 Task: Check current mortgage rates for homes with 10-Year ARM loan payments.
Action: Mouse moved to (1053, 197)
Screenshot: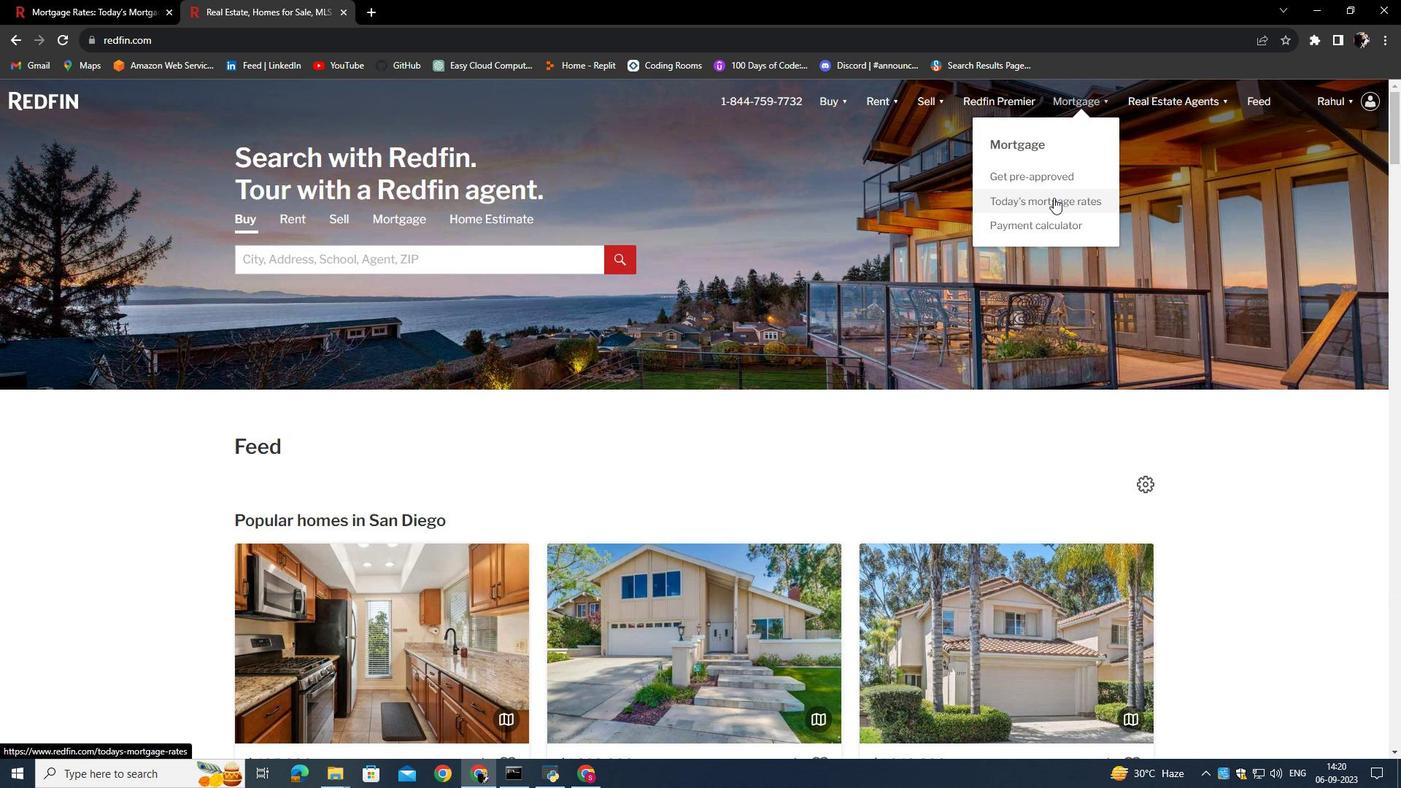 
Action: Mouse pressed left at (1053, 197)
Screenshot: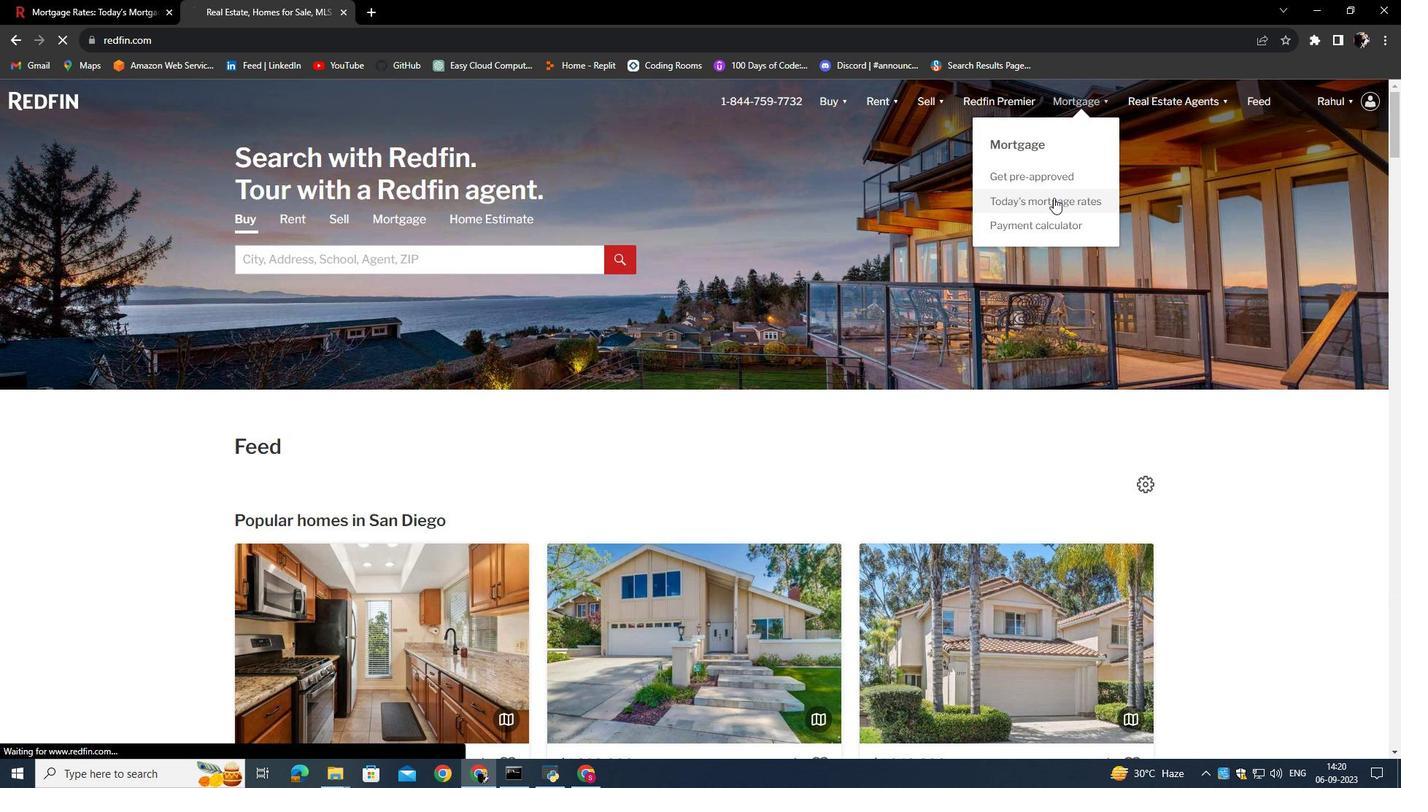 
Action: Mouse moved to (540, 399)
Screenshot: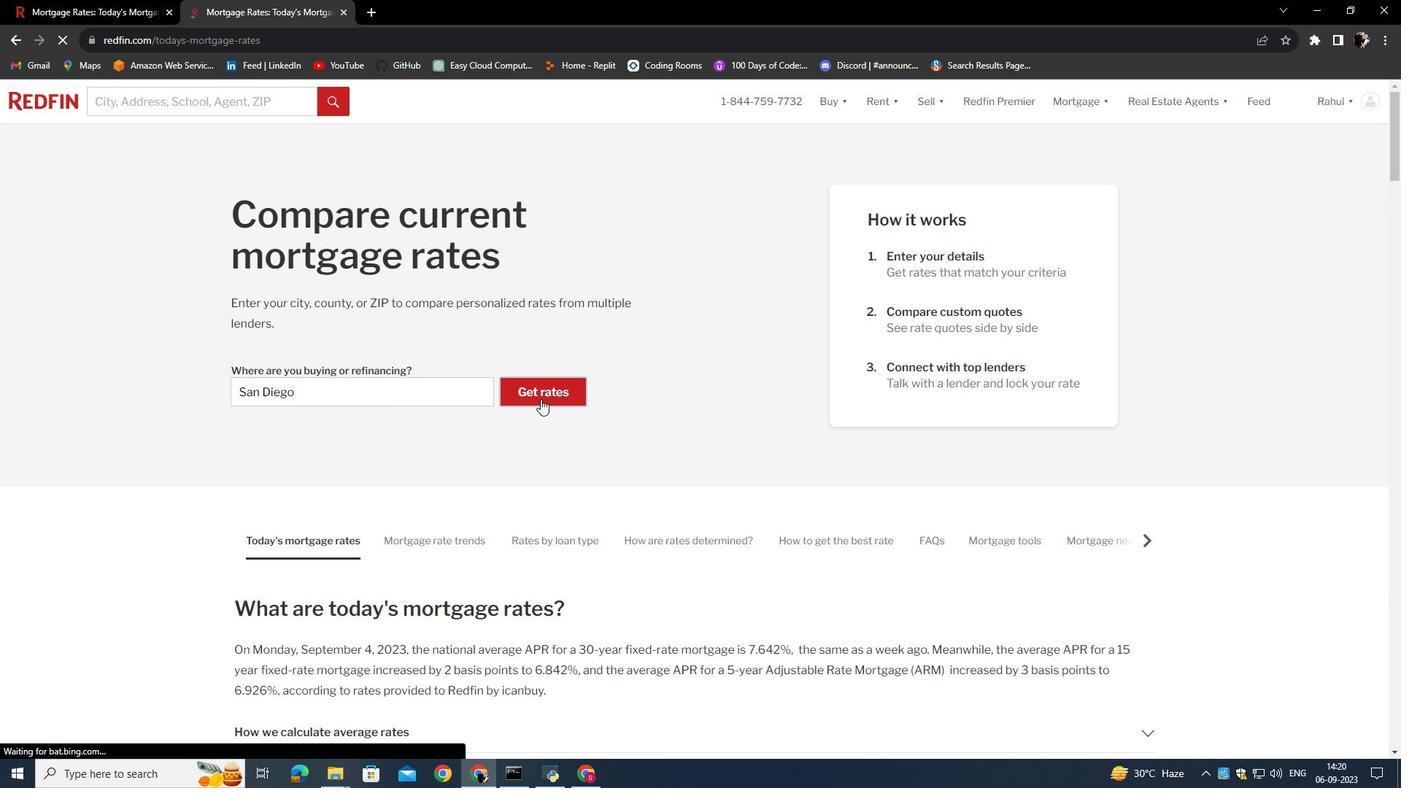 
Action: Mouse pressed left at (540, 399)
Screenshot: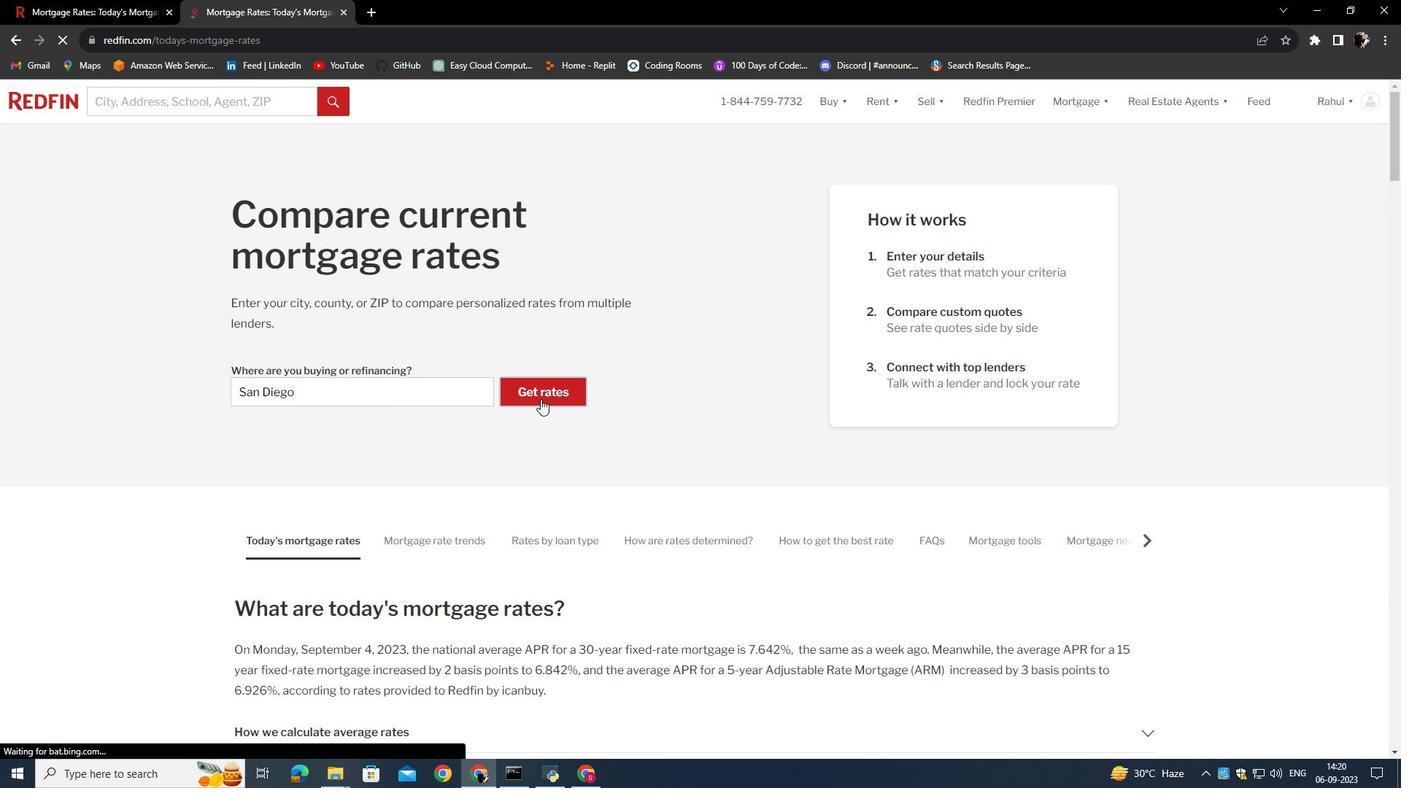 
Action: Mouse moved to (359, 503)
Screenshot: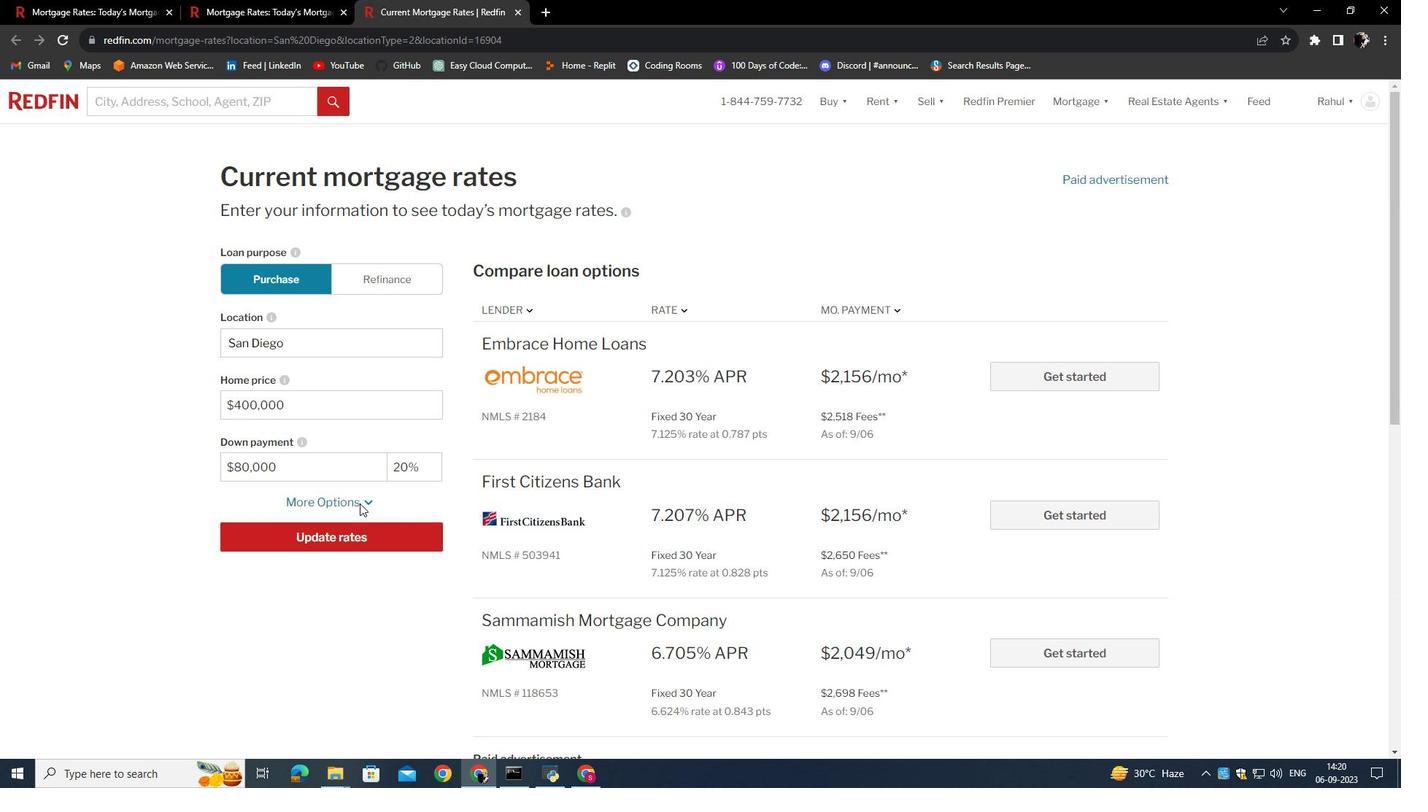
Action: Mouse pressed left at (359, 503)
Screenshot: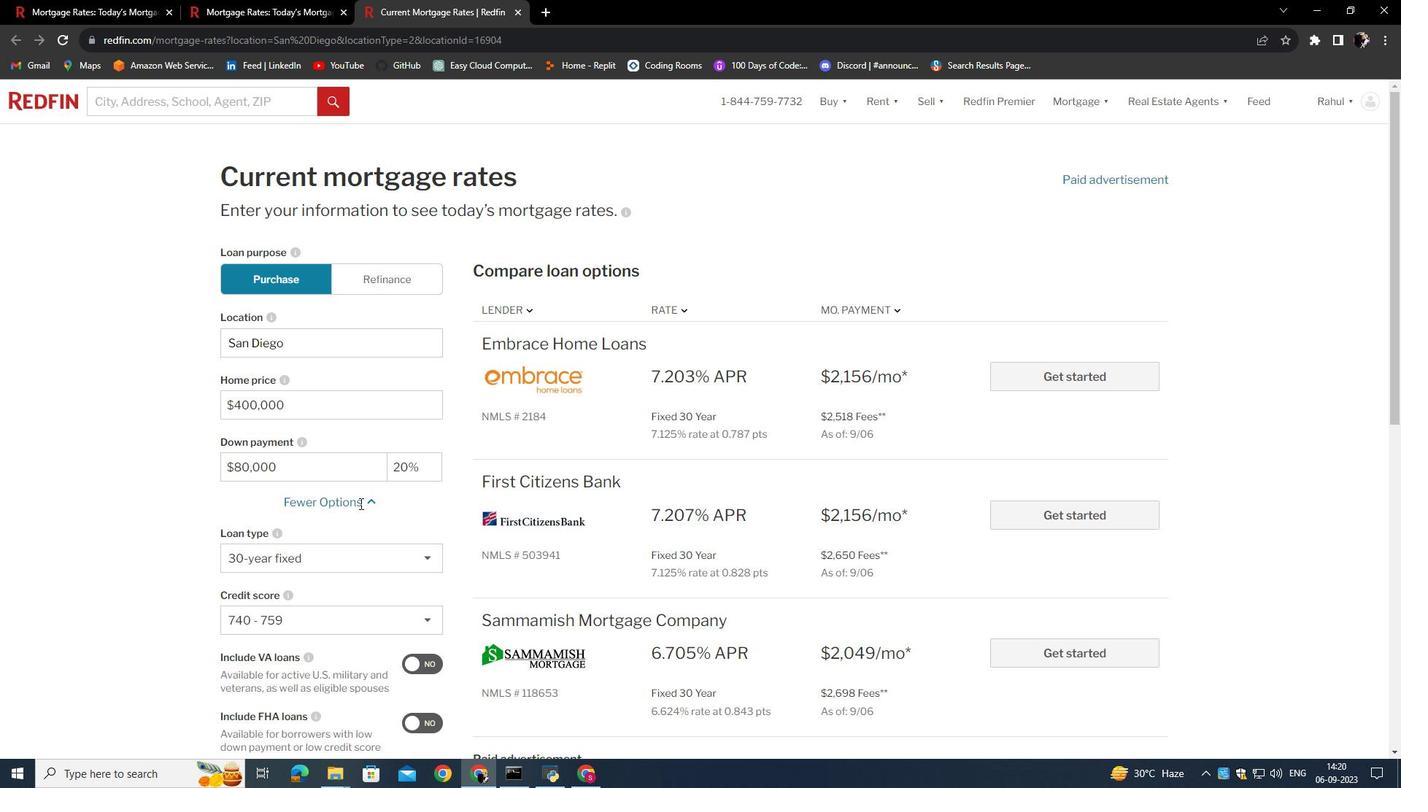 
Action: Mouse moved to (359, 533)
Screenshot: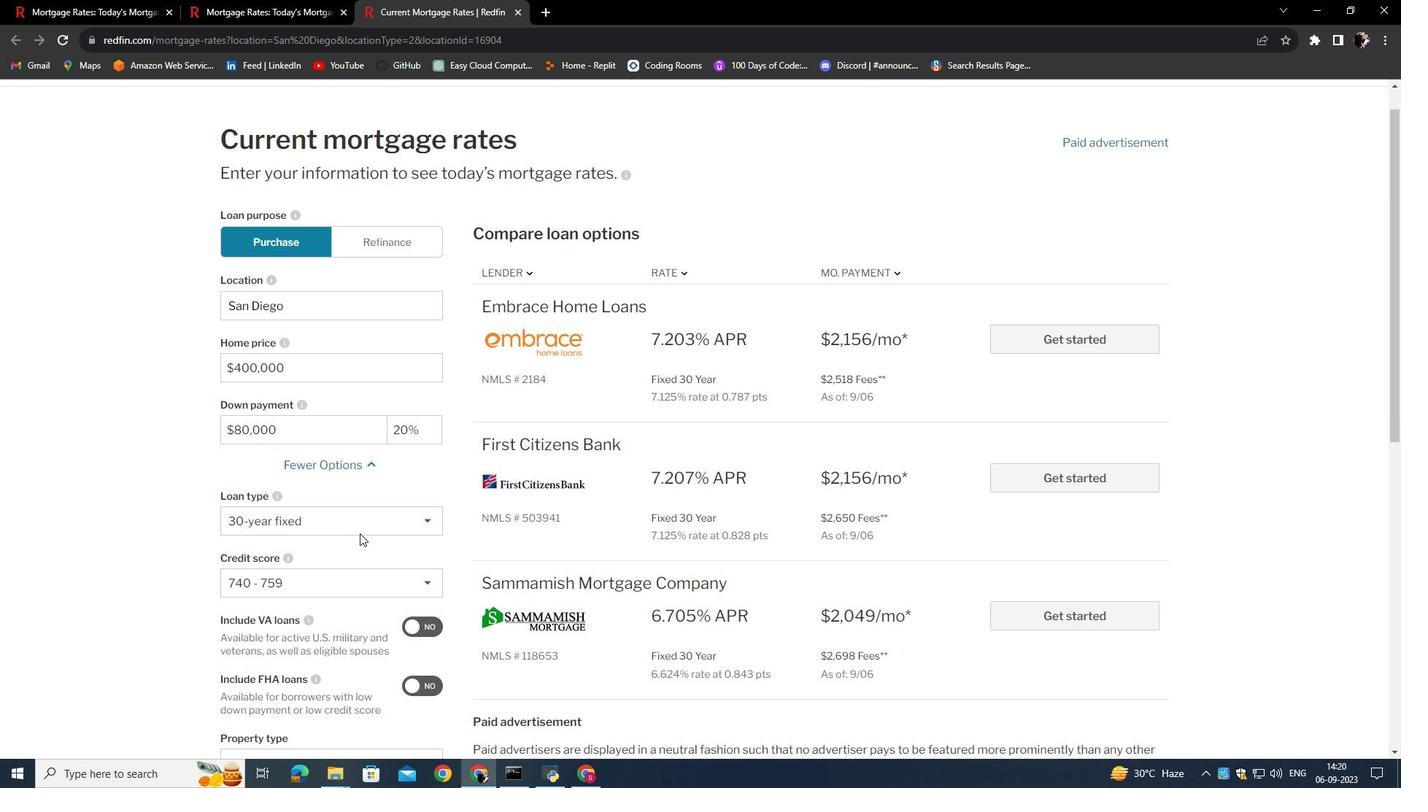 
Action: Mouse scrolled (359, 532) with delta (0, 0)
Screenshot: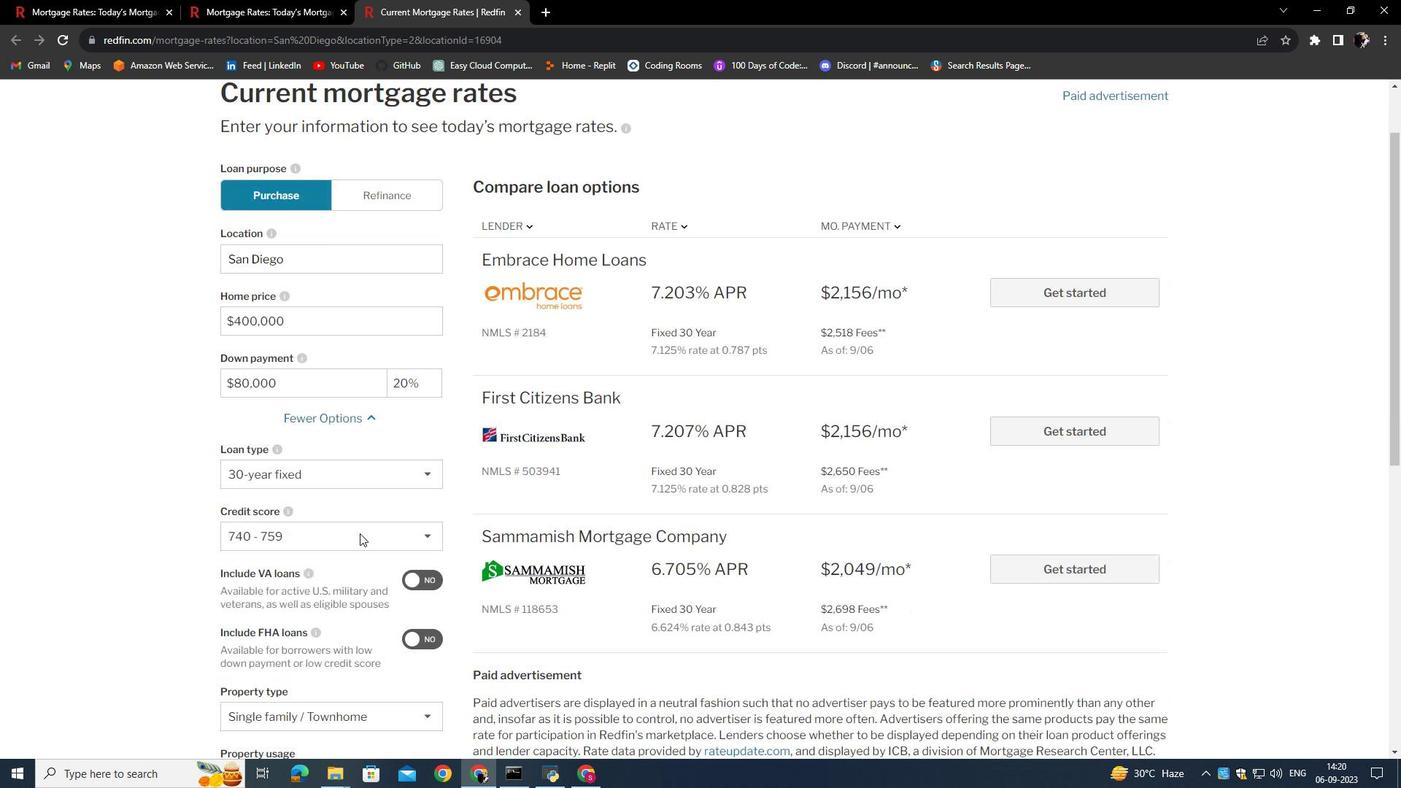 
Action: Mouse scrolled (359, 532) with delta (0, 0)
Screenshot: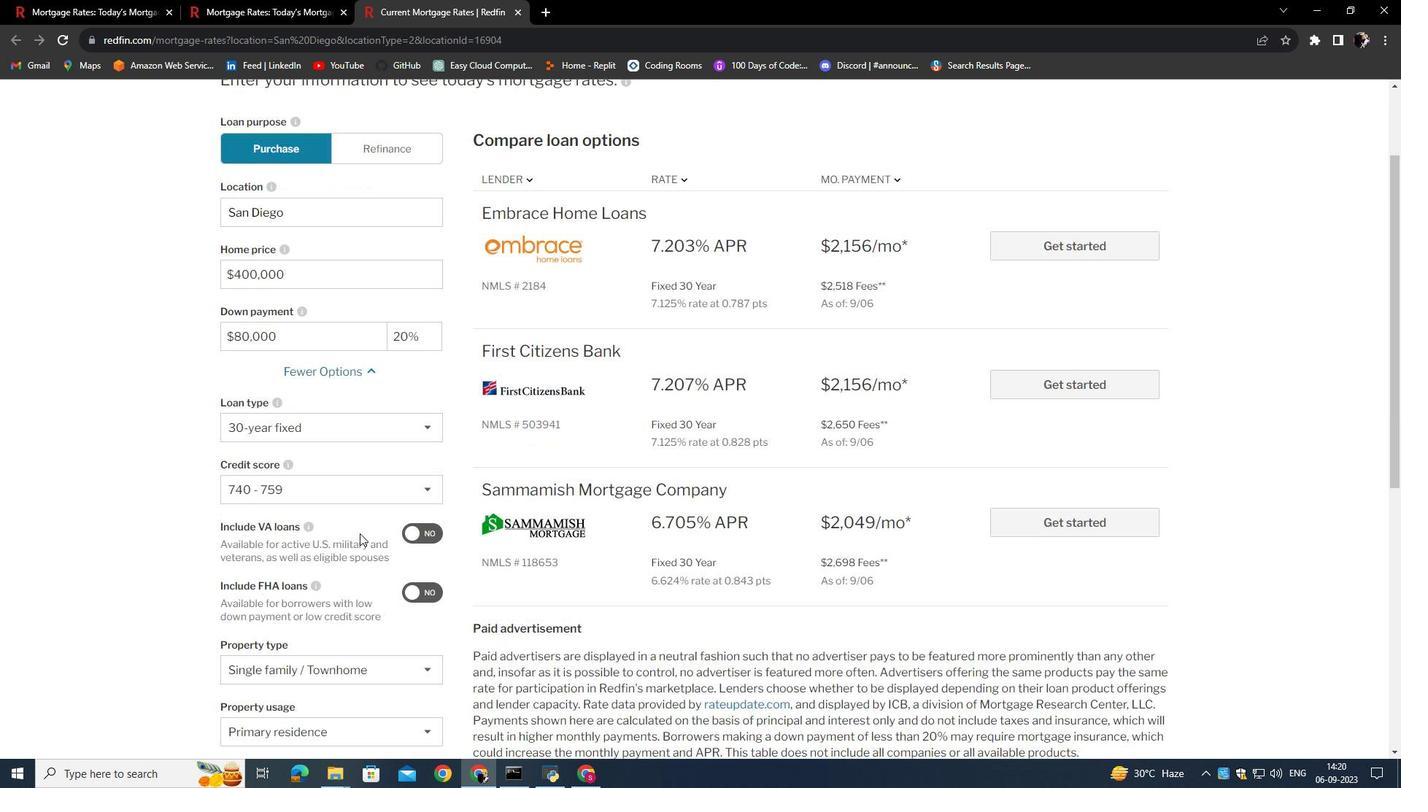 
Action: Mouse moved to (318, 413)
Screenshot: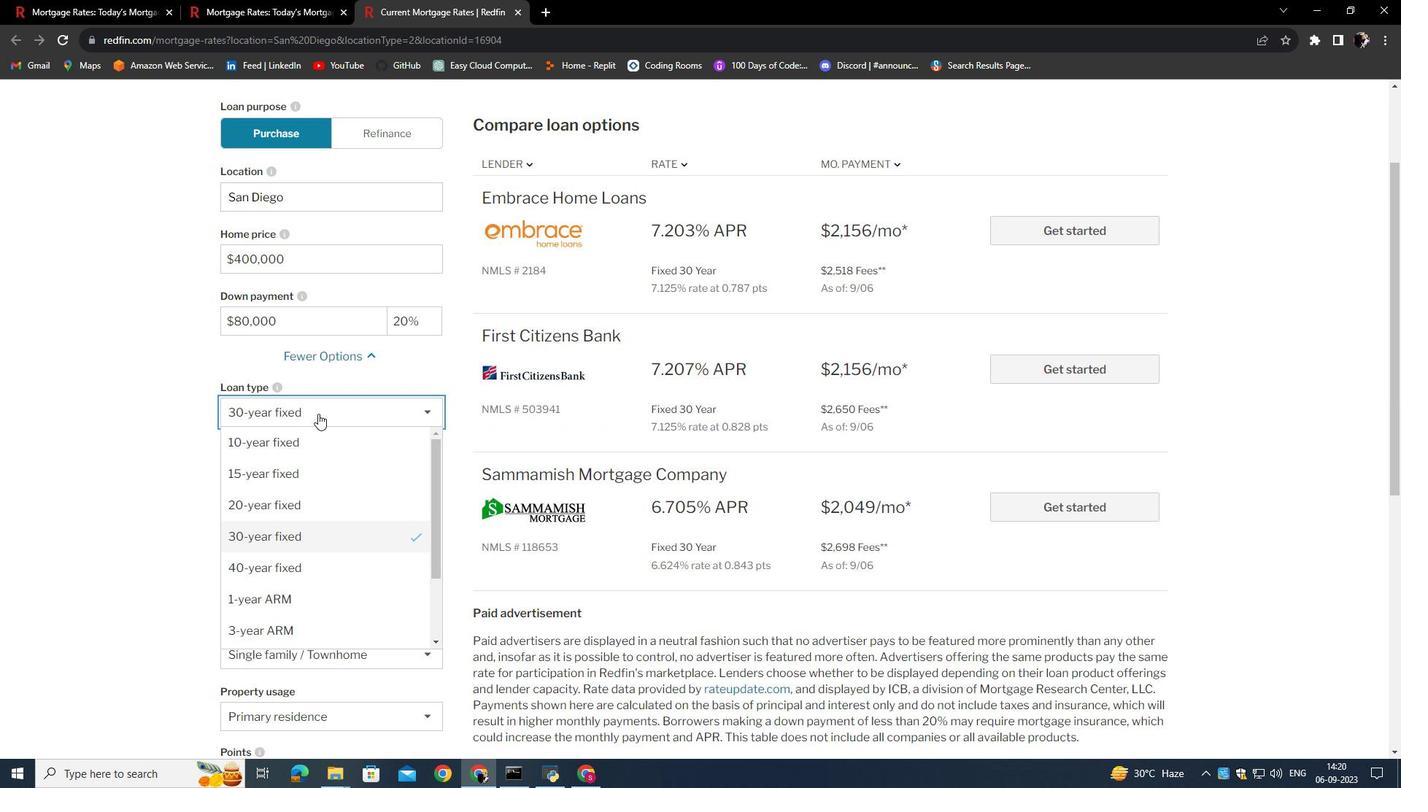 
Action: Mouse pressed left at (318, 413)
Screenshot: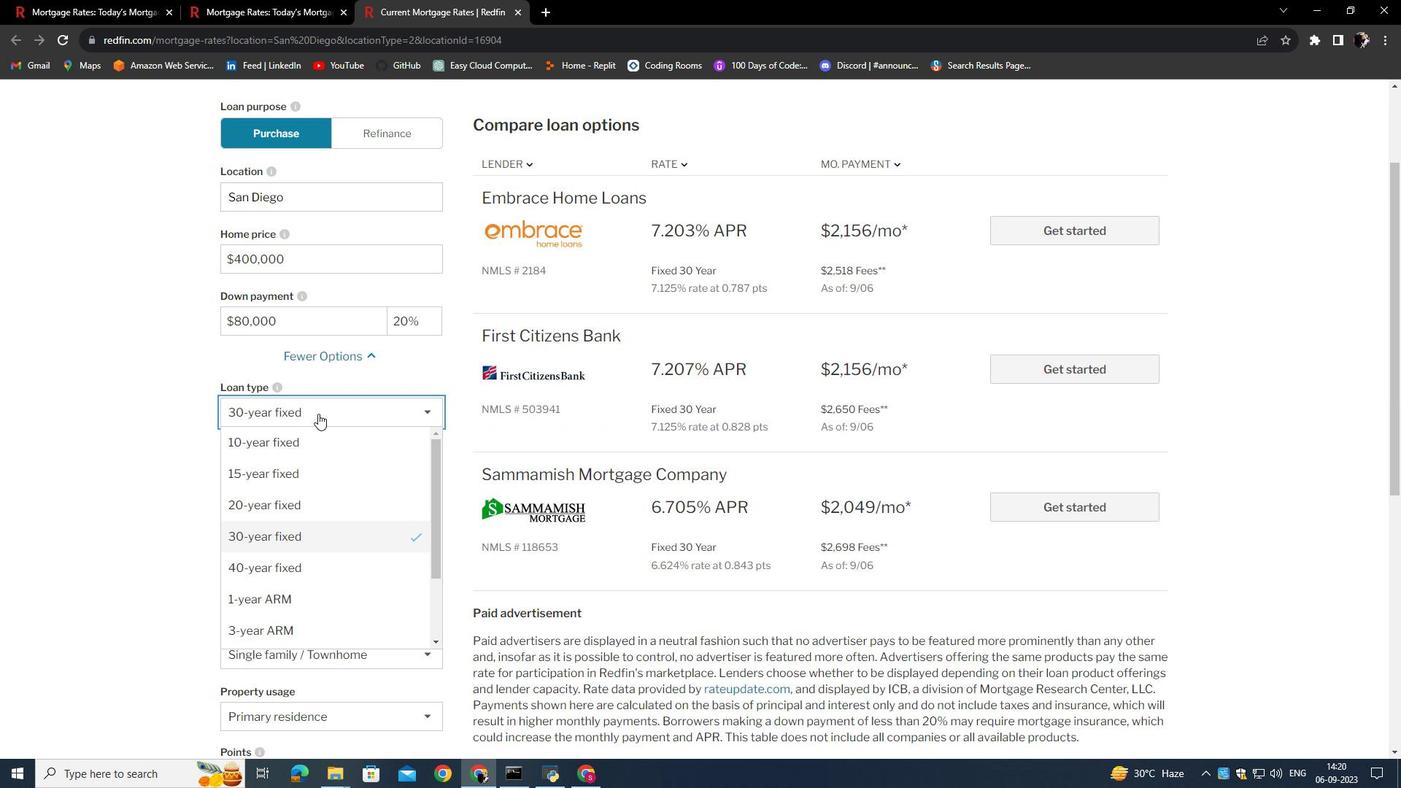 
Action: Mouse moved to (281, 594)
Screenshot: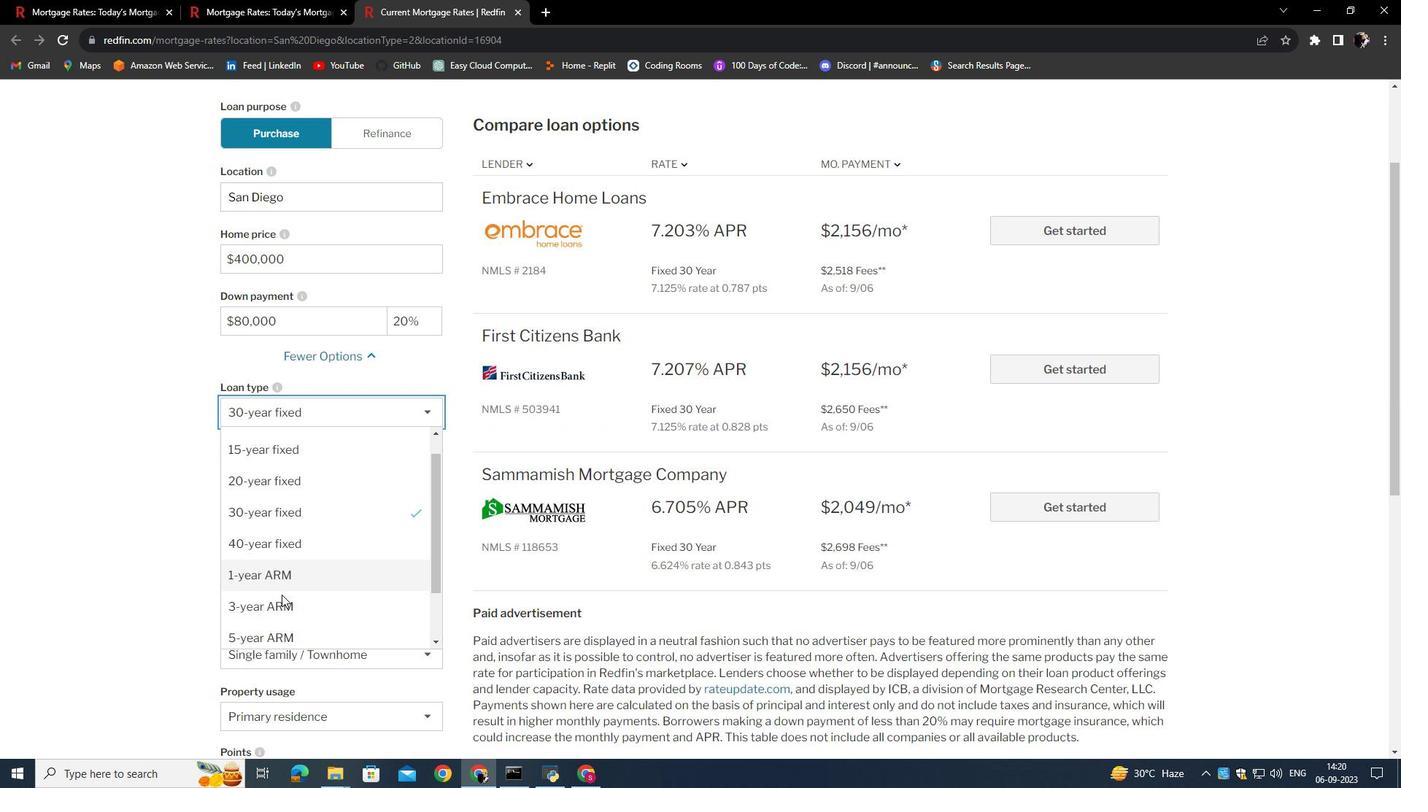 
Action: Mouse scrolled (281, 594) with delta (0, 0)
Screenshot: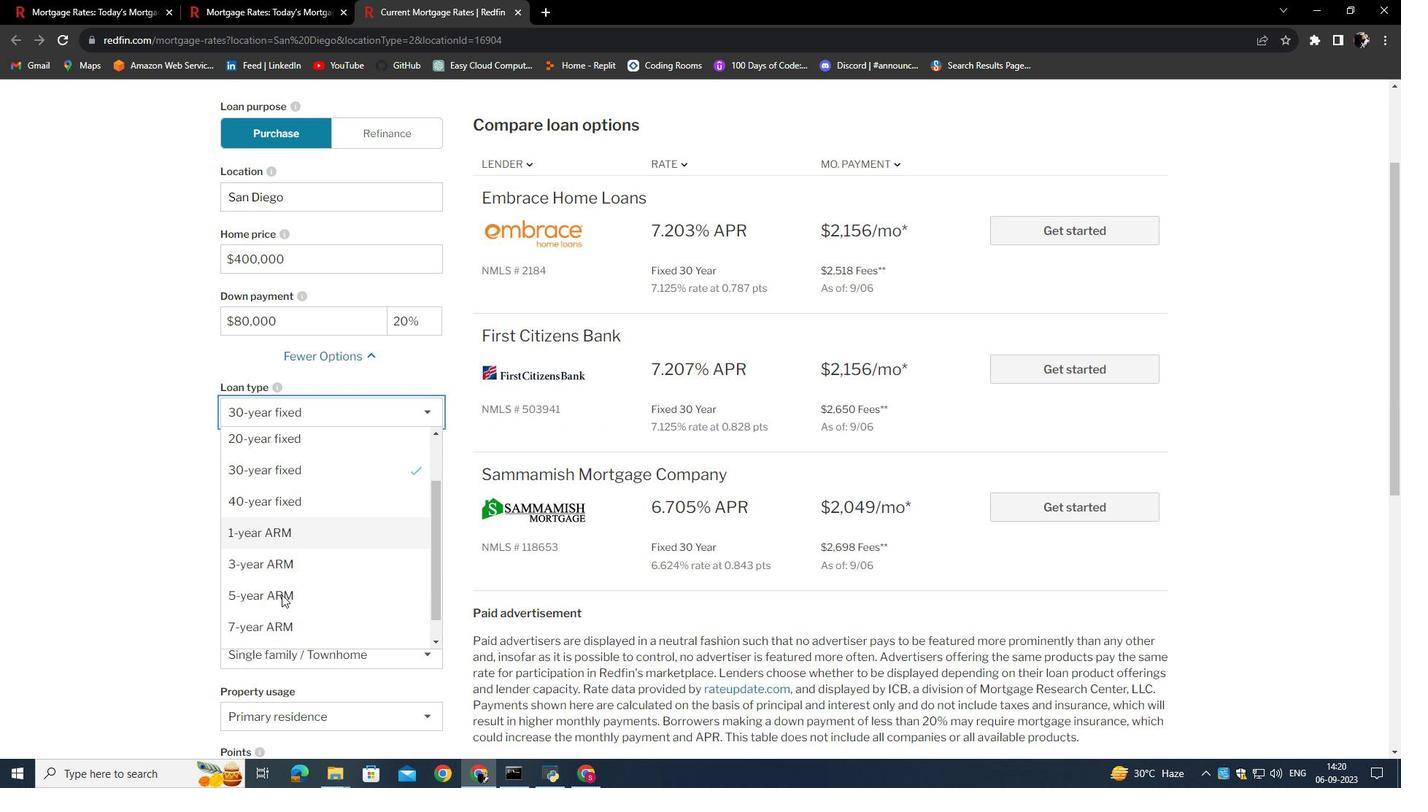 
Action: Mouse scrolled (281, 594) with delta (0, 0)
Screenshot: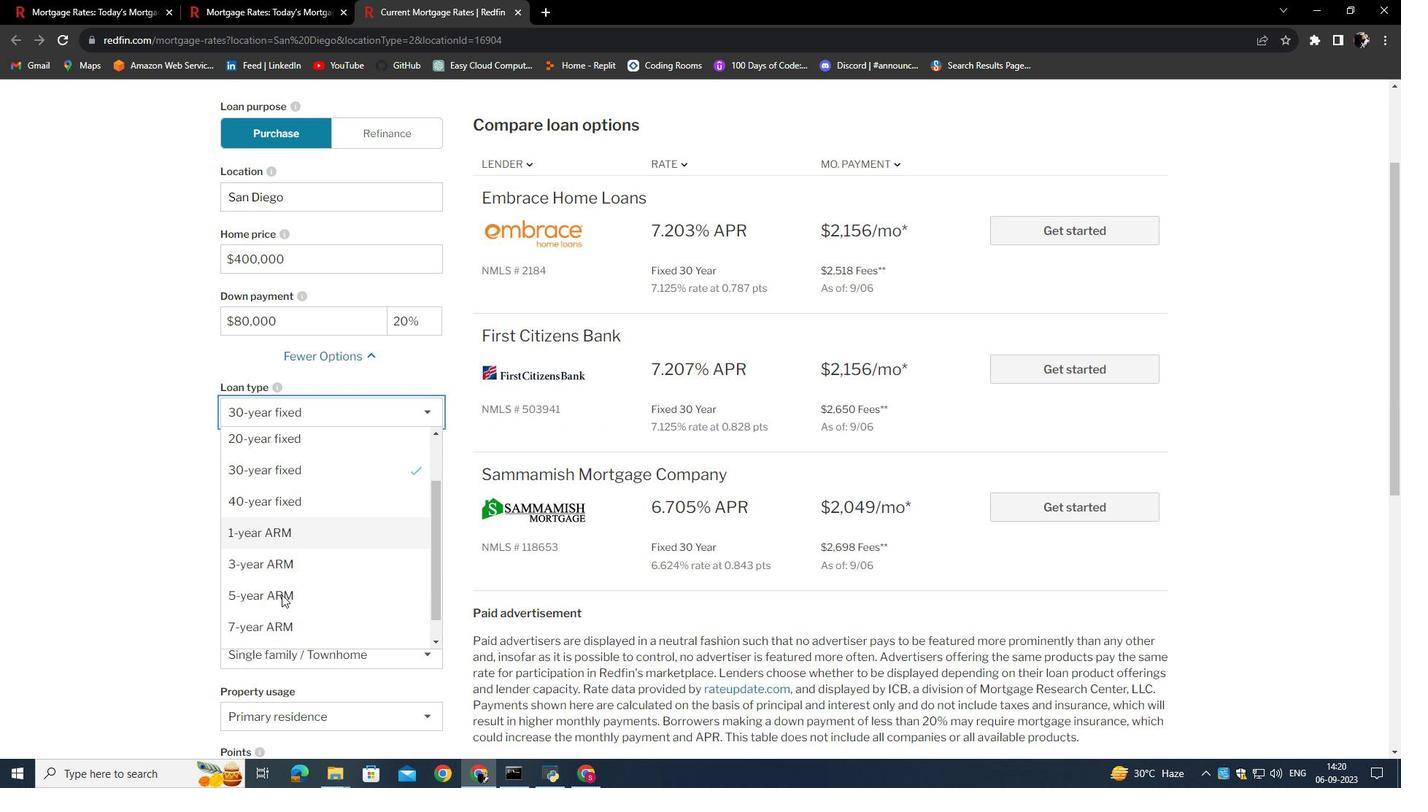 
Action: Mouse scrolled (281, 594) with delta (0, 0)
Screenshot: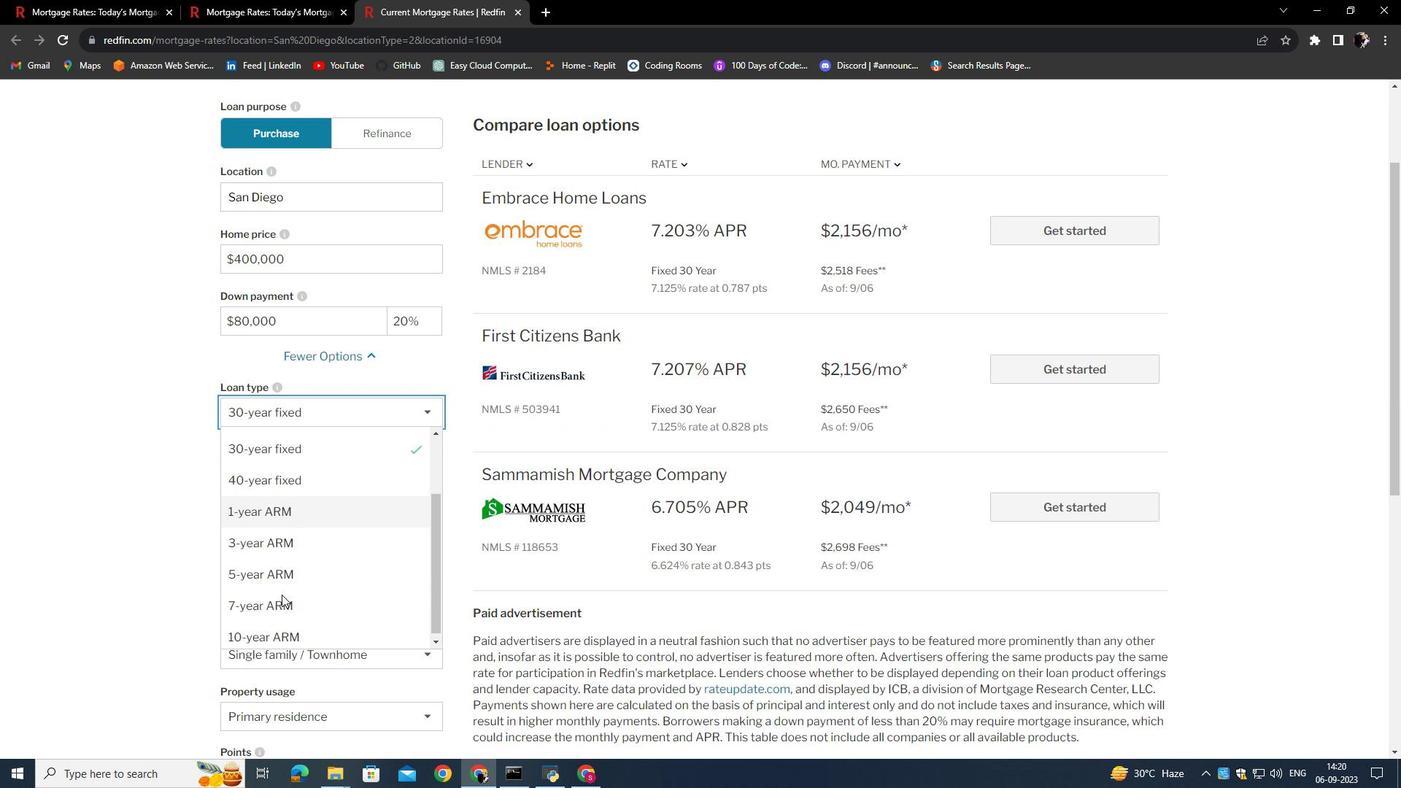 
Action: Mouse scrolled (281, 594) with delta (0, 0)
Screenshot: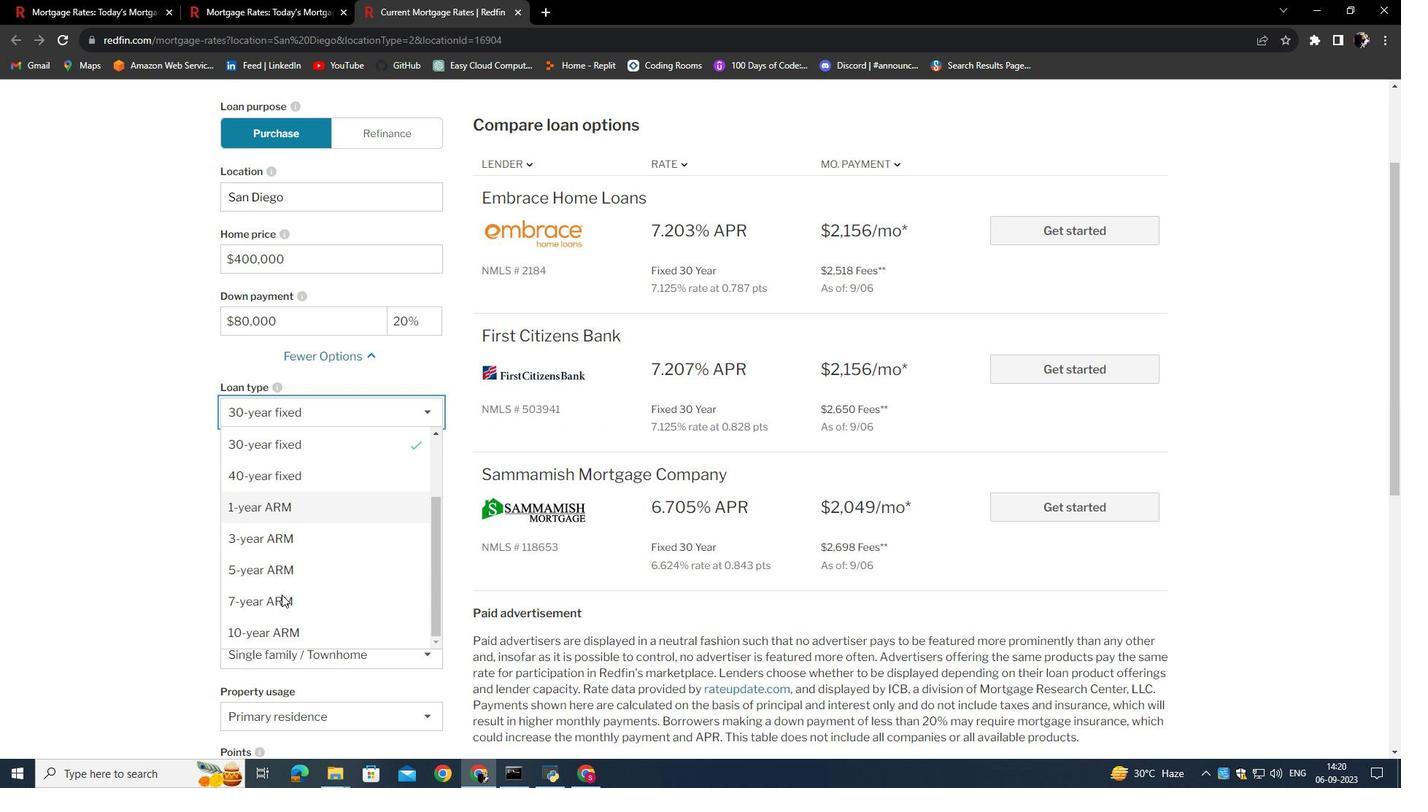 
Action: Mouse scrolled (281, 594) with delta (0, 0)
Screenshot: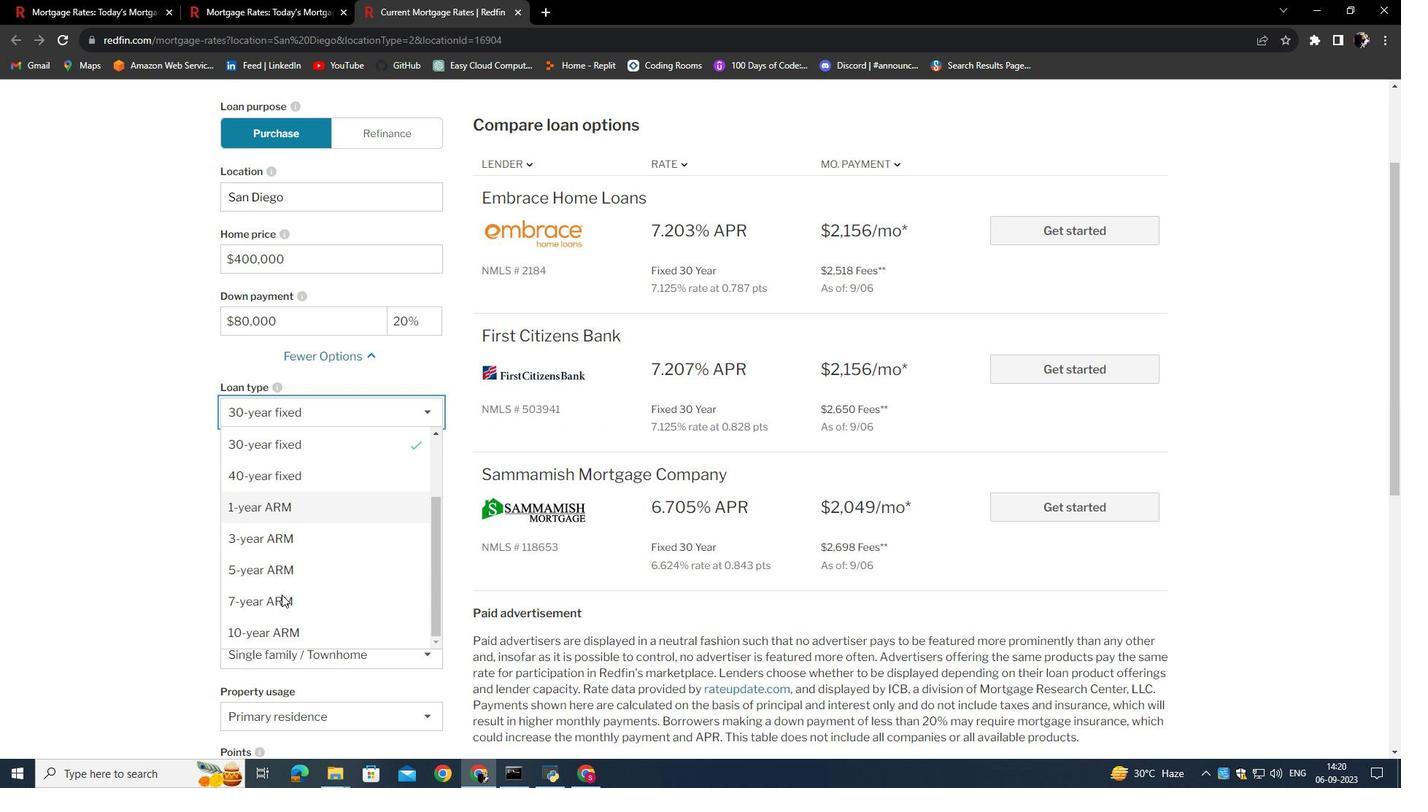 
Action: Mouse moved to (272, 628)
Screenshot: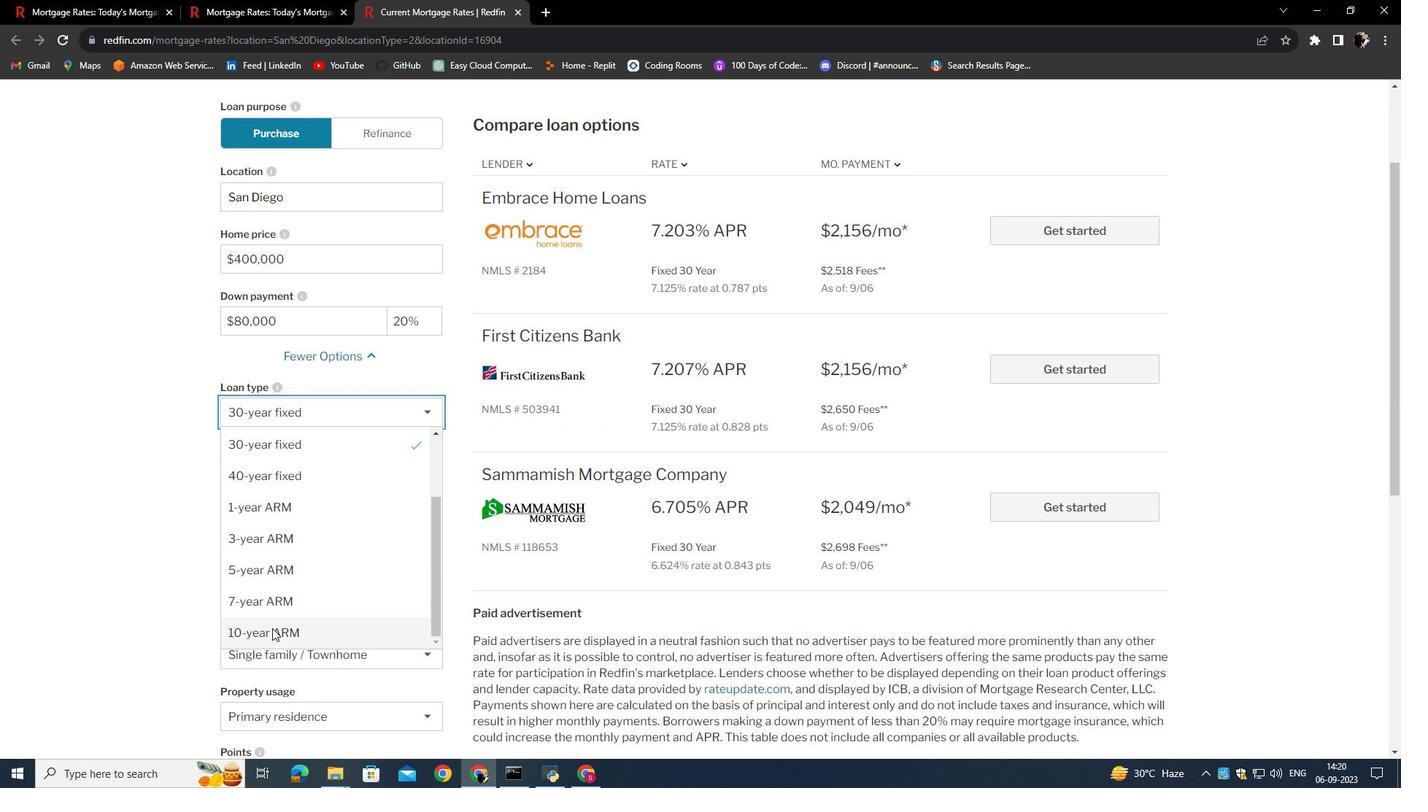 
Action: Mouse pressed left at (272, 628)
Screenshot: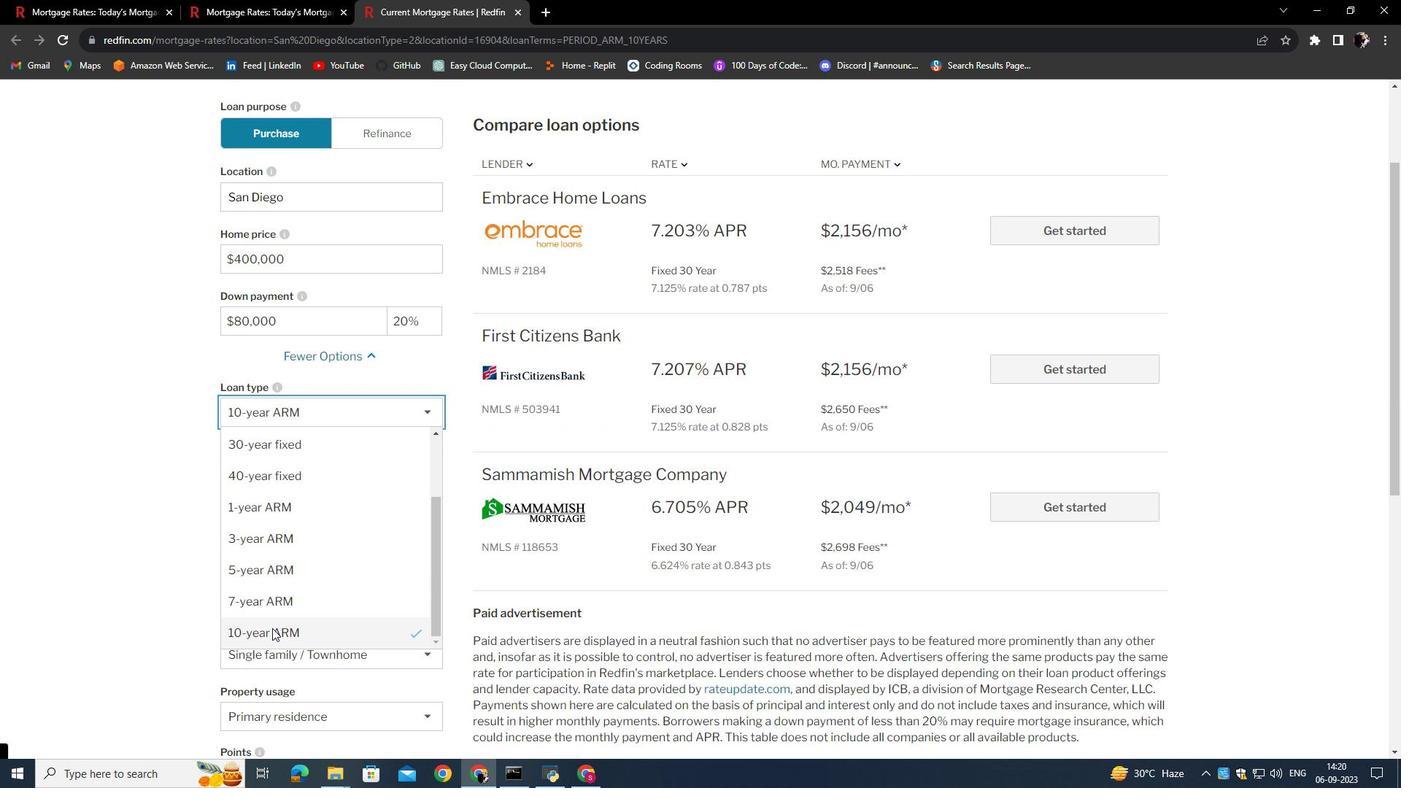 
Action: Mouse moved to (323, 561)
Screenshot: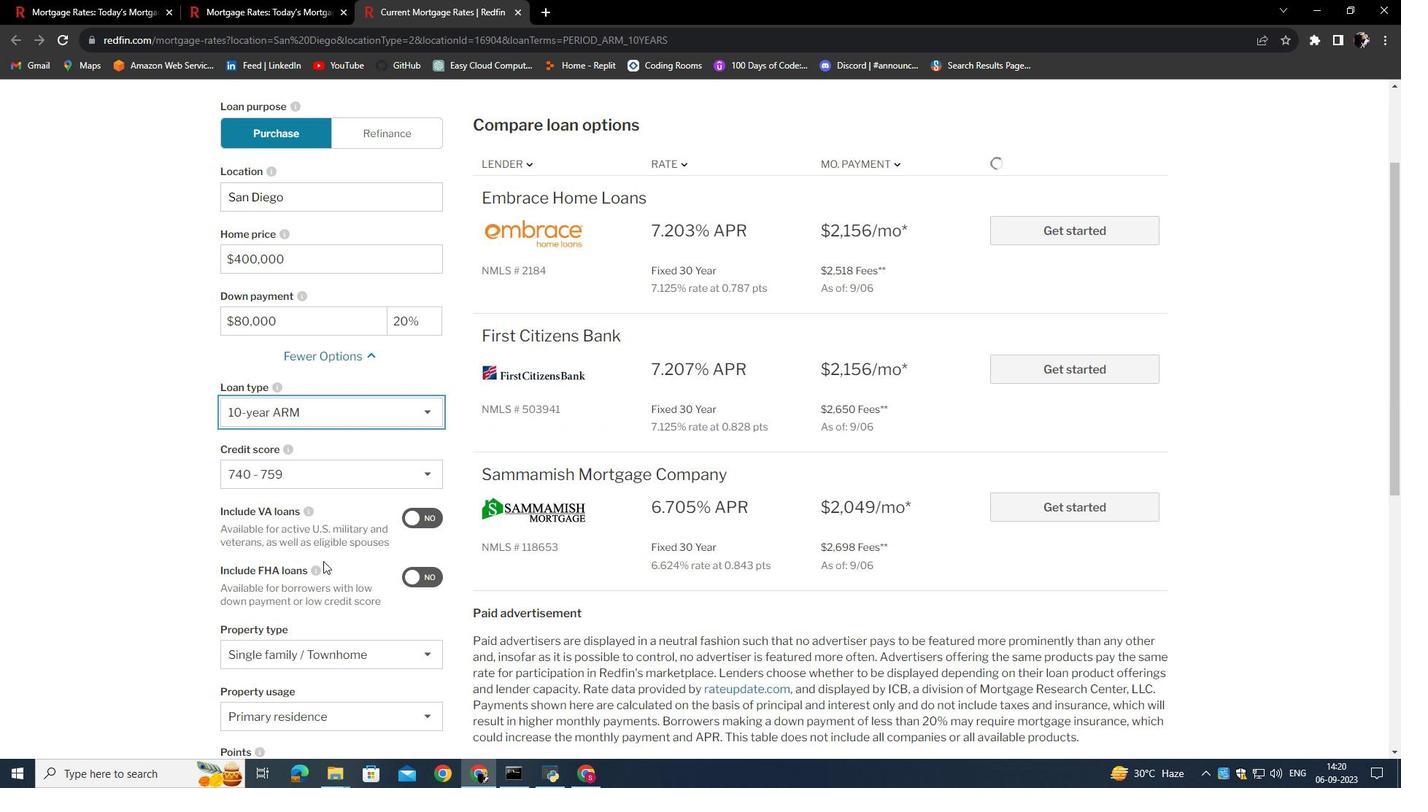 
Action: Mouse scrolled (323, 560) with delta (0, 0)
Screenshot: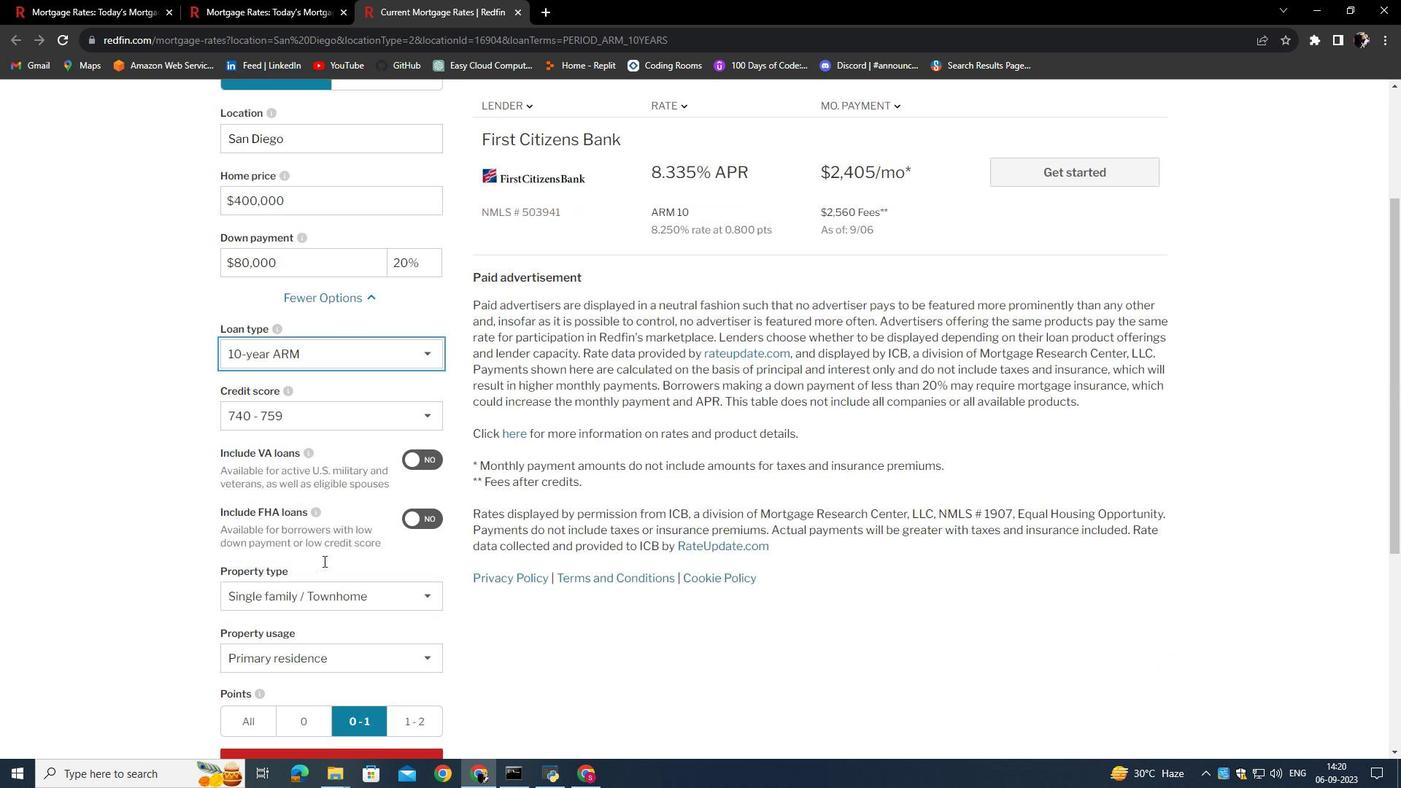
Action: Mouse scrolled (323, 560) with delta (0, 0)
Screenshot: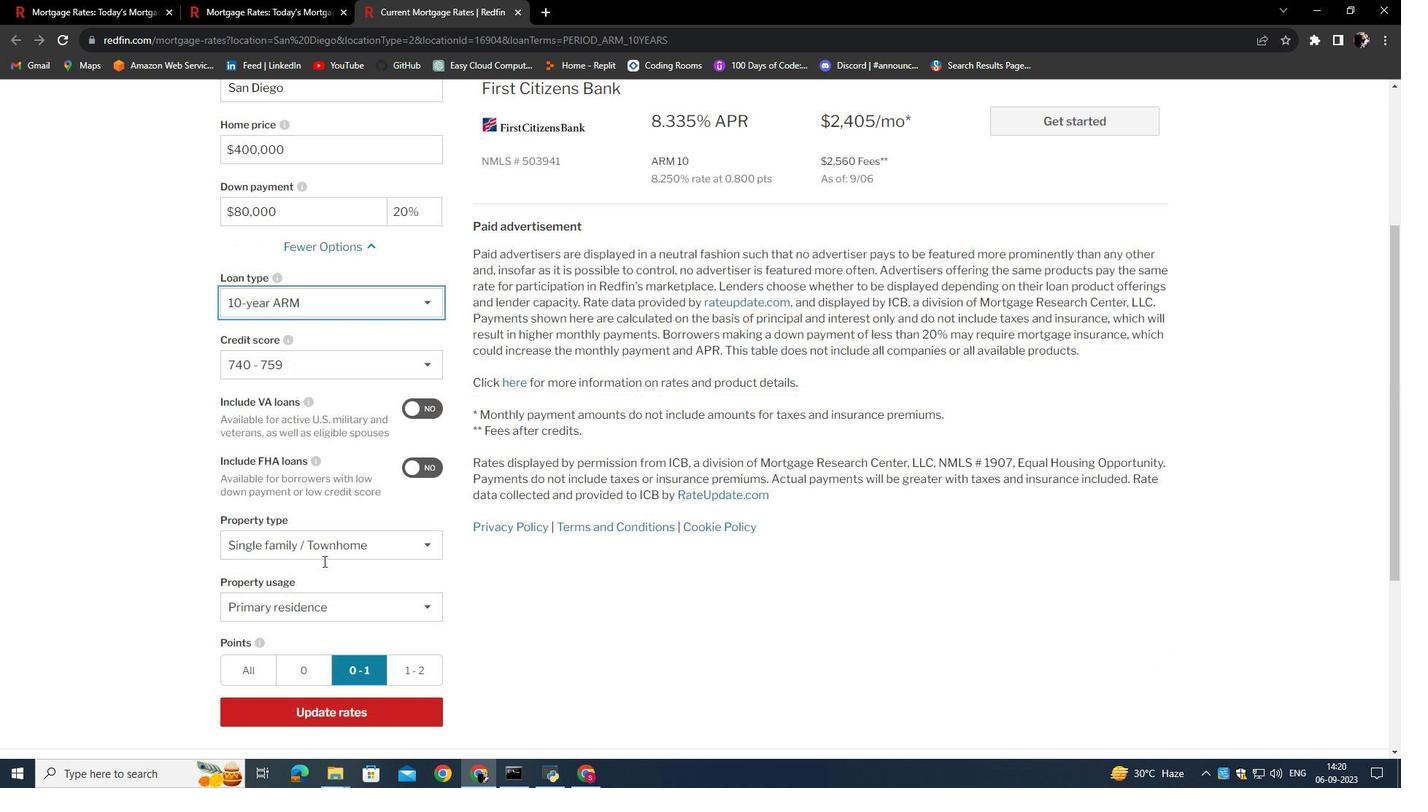 
Action: Mouse scrolled (323, 560) with delta (0, 0)
Screenshot: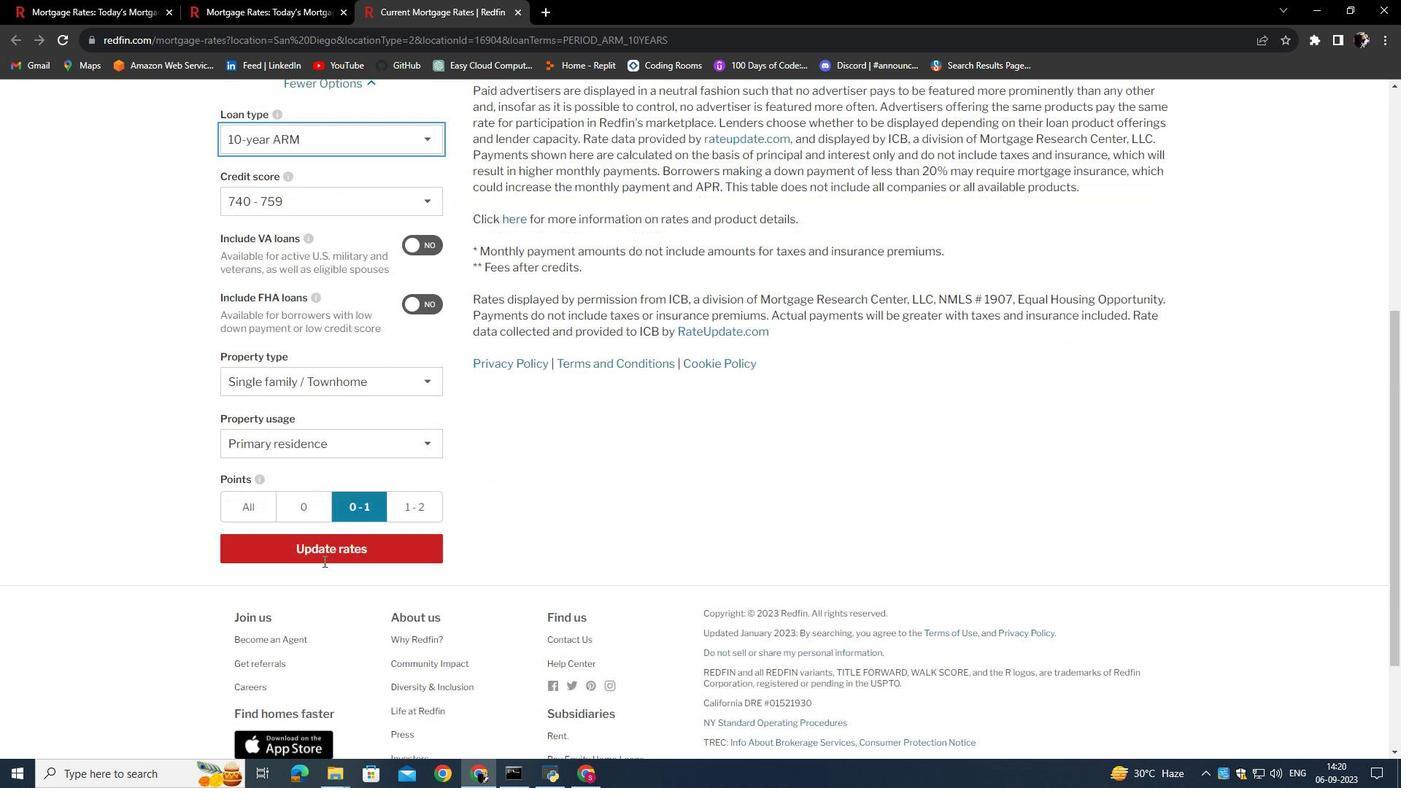 
Action: Mouse scrolled (323, 560) with delta (0, 0)
Screenshot: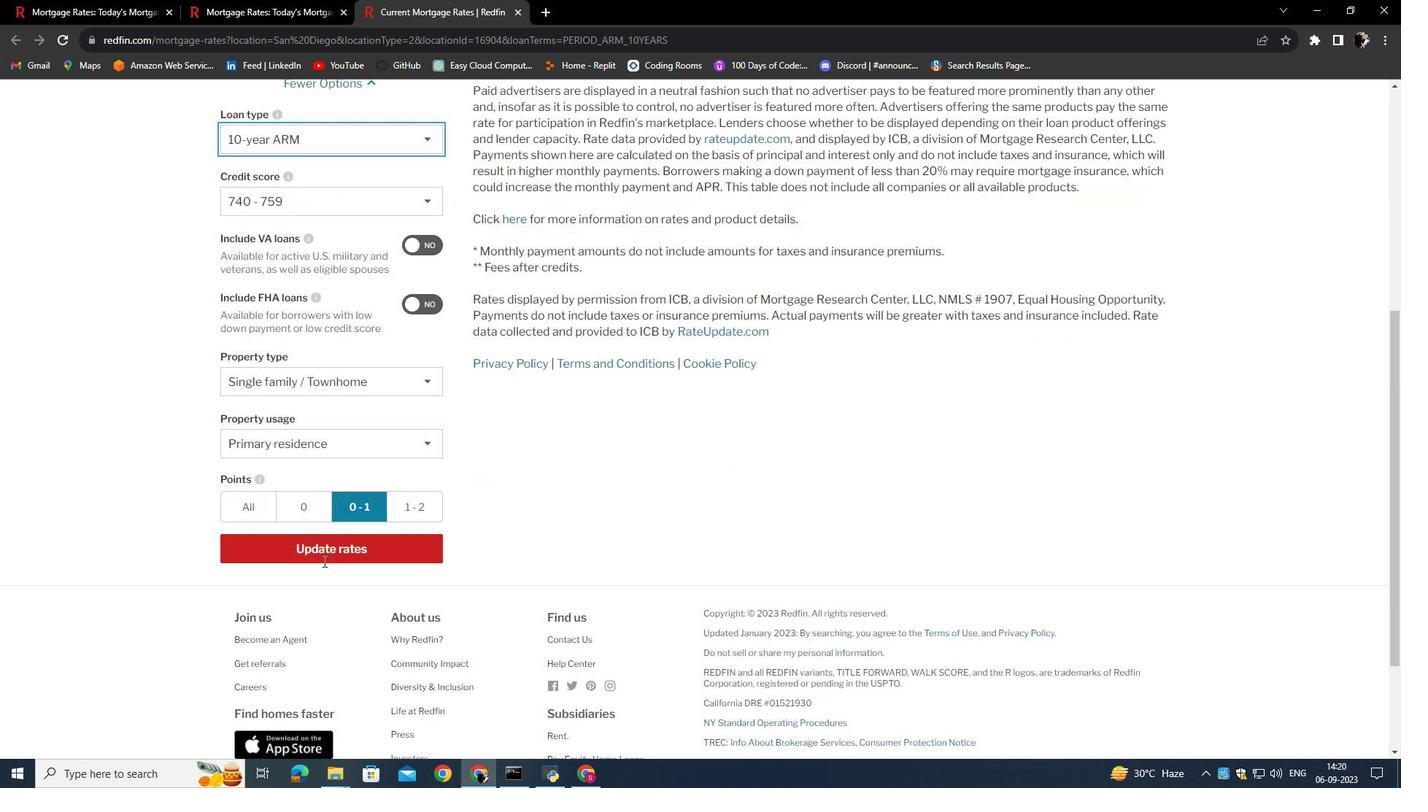 
Action: Mouse moved to (335, 534)
Screenshot: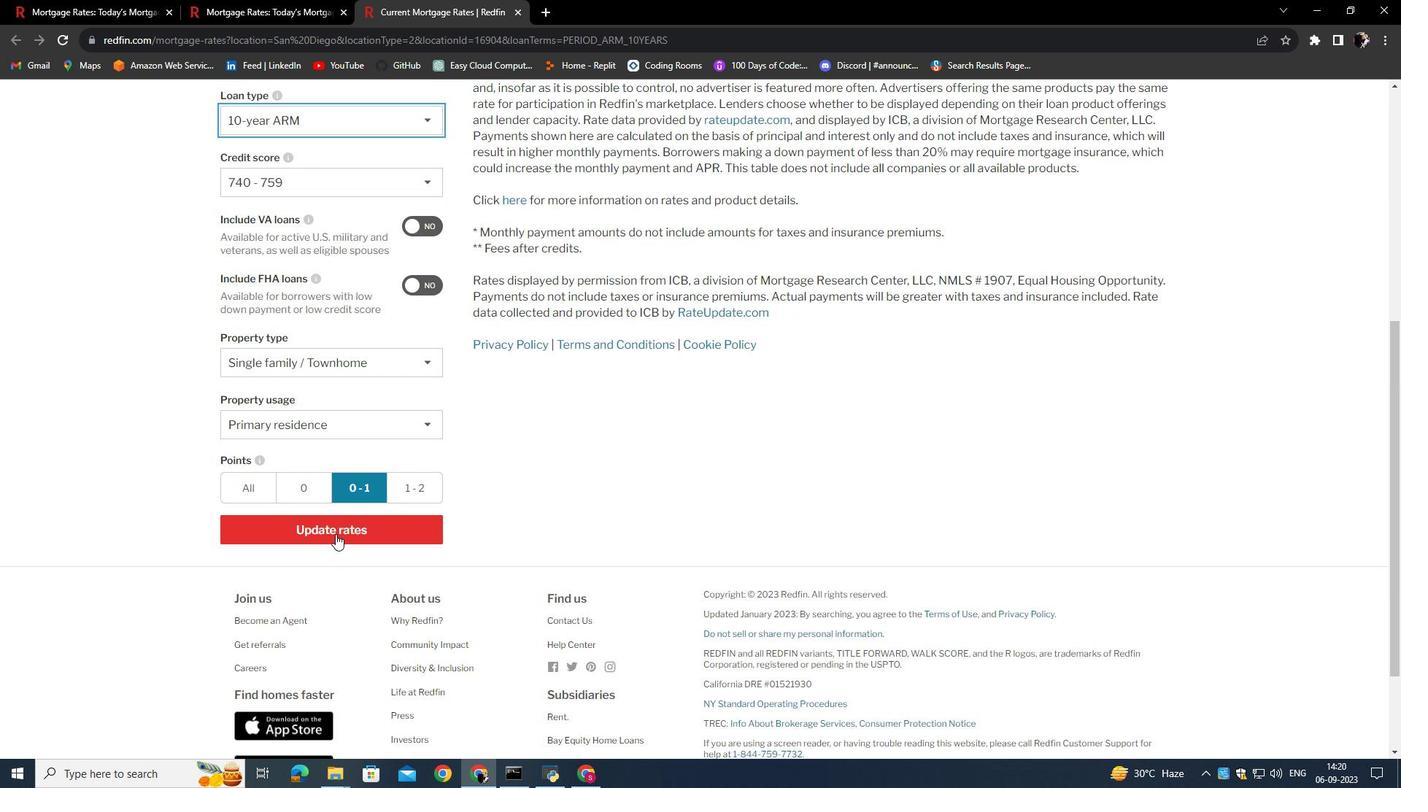 
Action: Mouse pressed left at (335, 534)
Screenshot: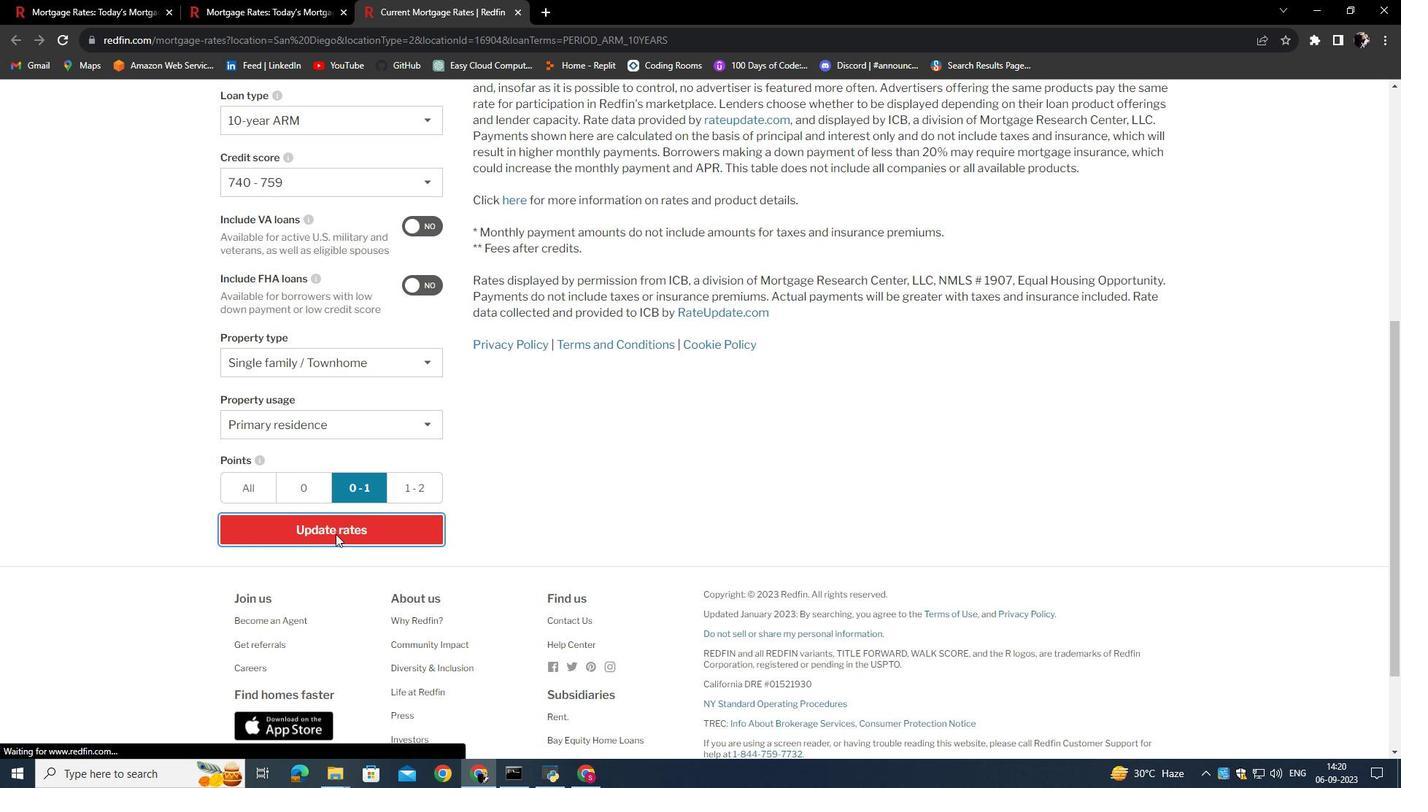 
Action: Mouse moved to (698, 502)
Screenshot: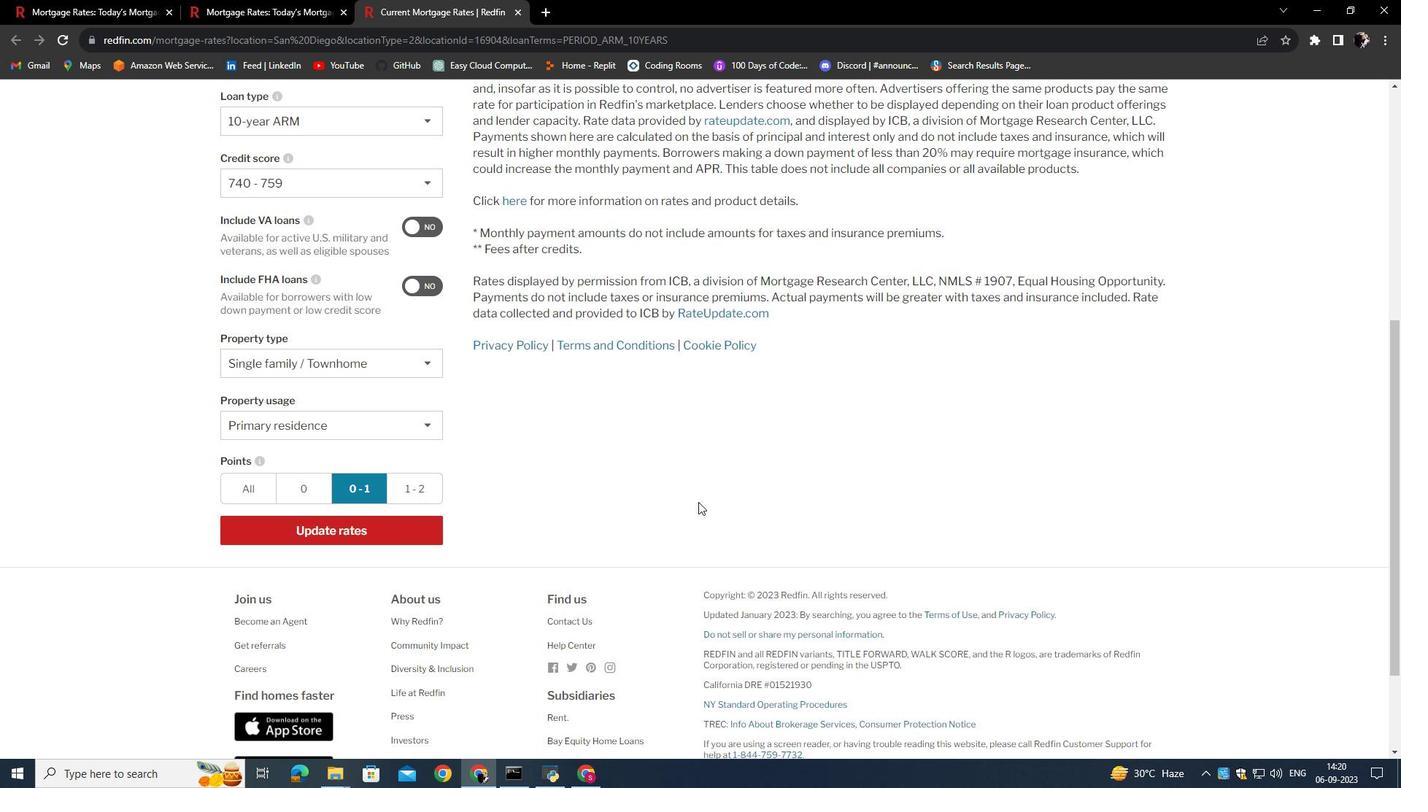 
Action: Mouse scrolled (698, 502) with delta (0, 0)
Screenshot: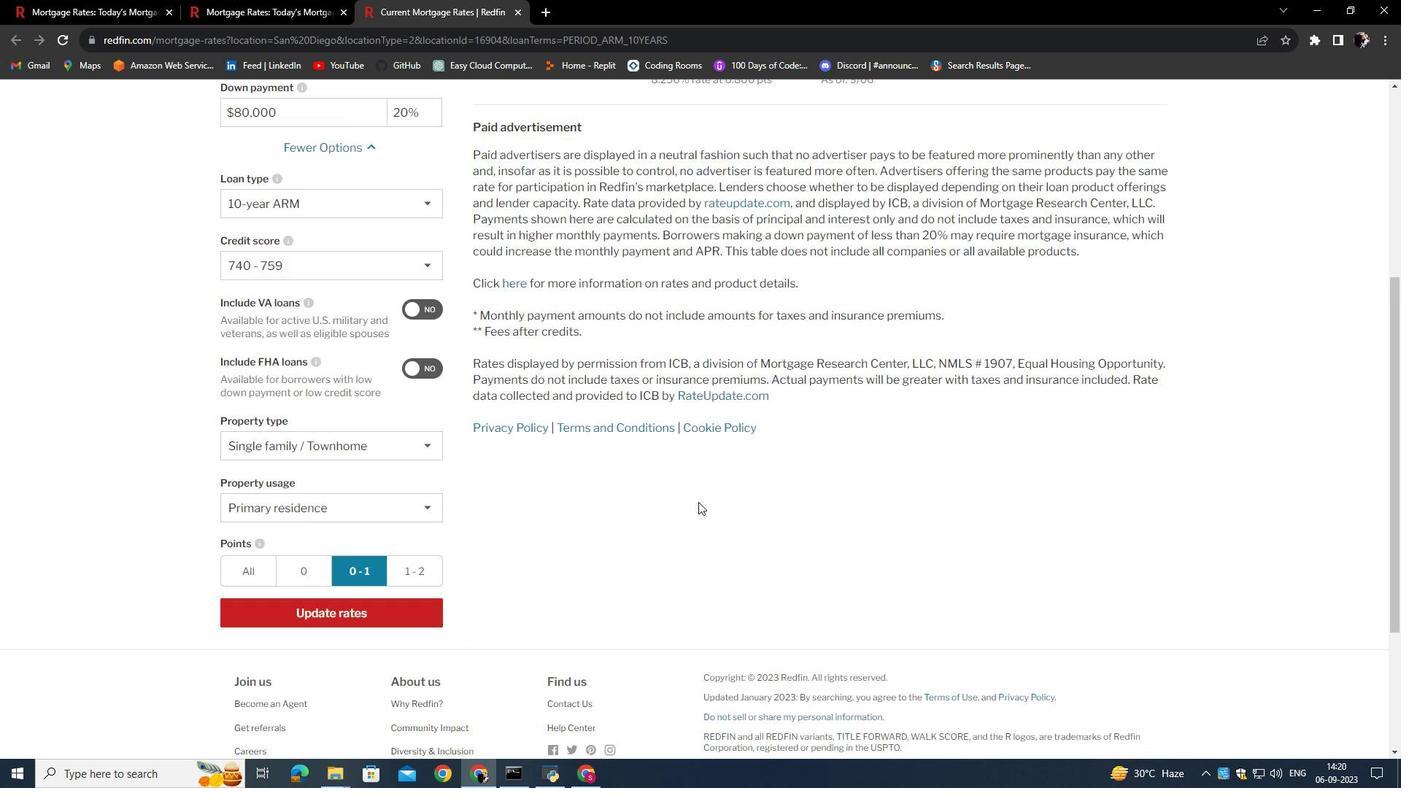 
Action: Mouse scrolled (698, 502) with delta (0, 0)
Screenshot: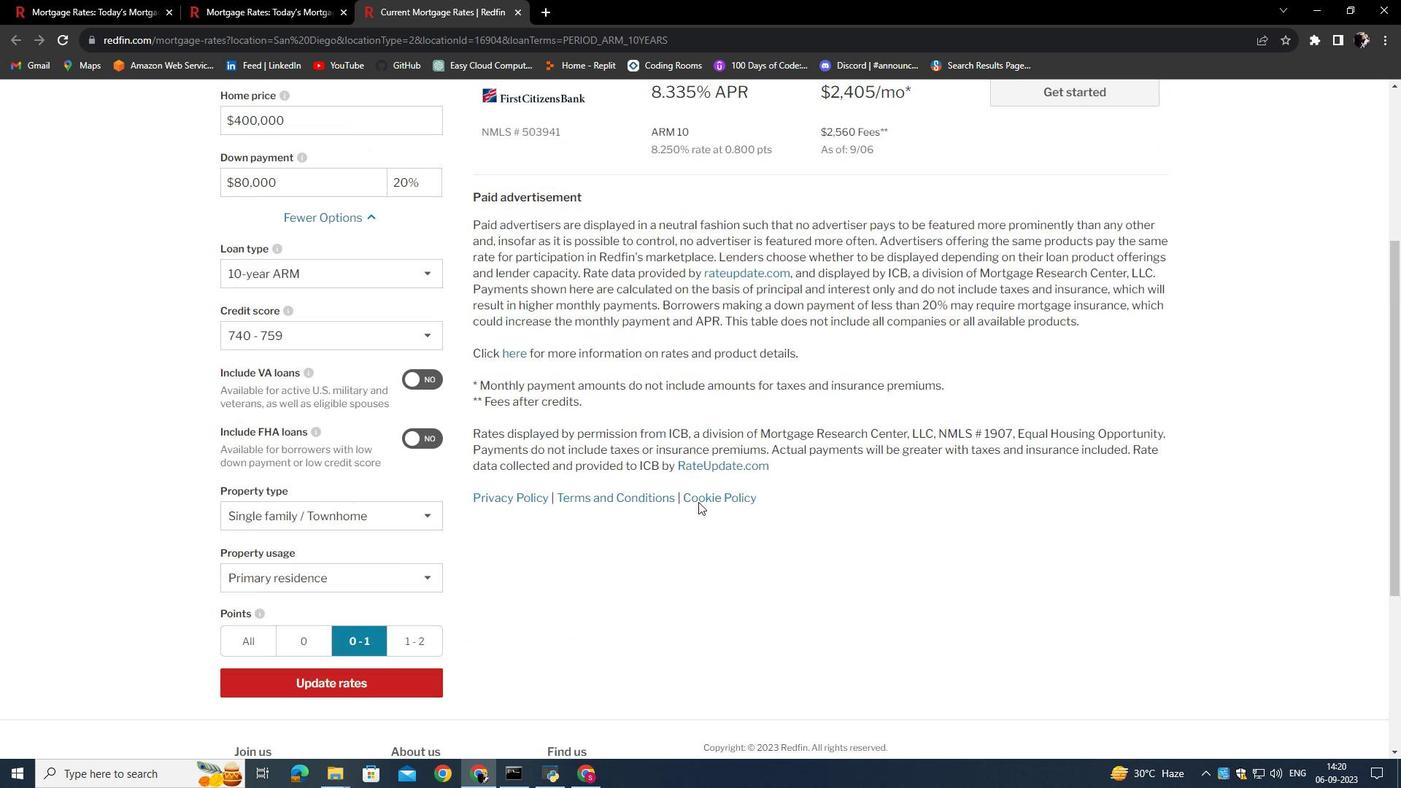 
Action: Mouse scrolled (698, 502) with delta (0, 0)
Screenshot: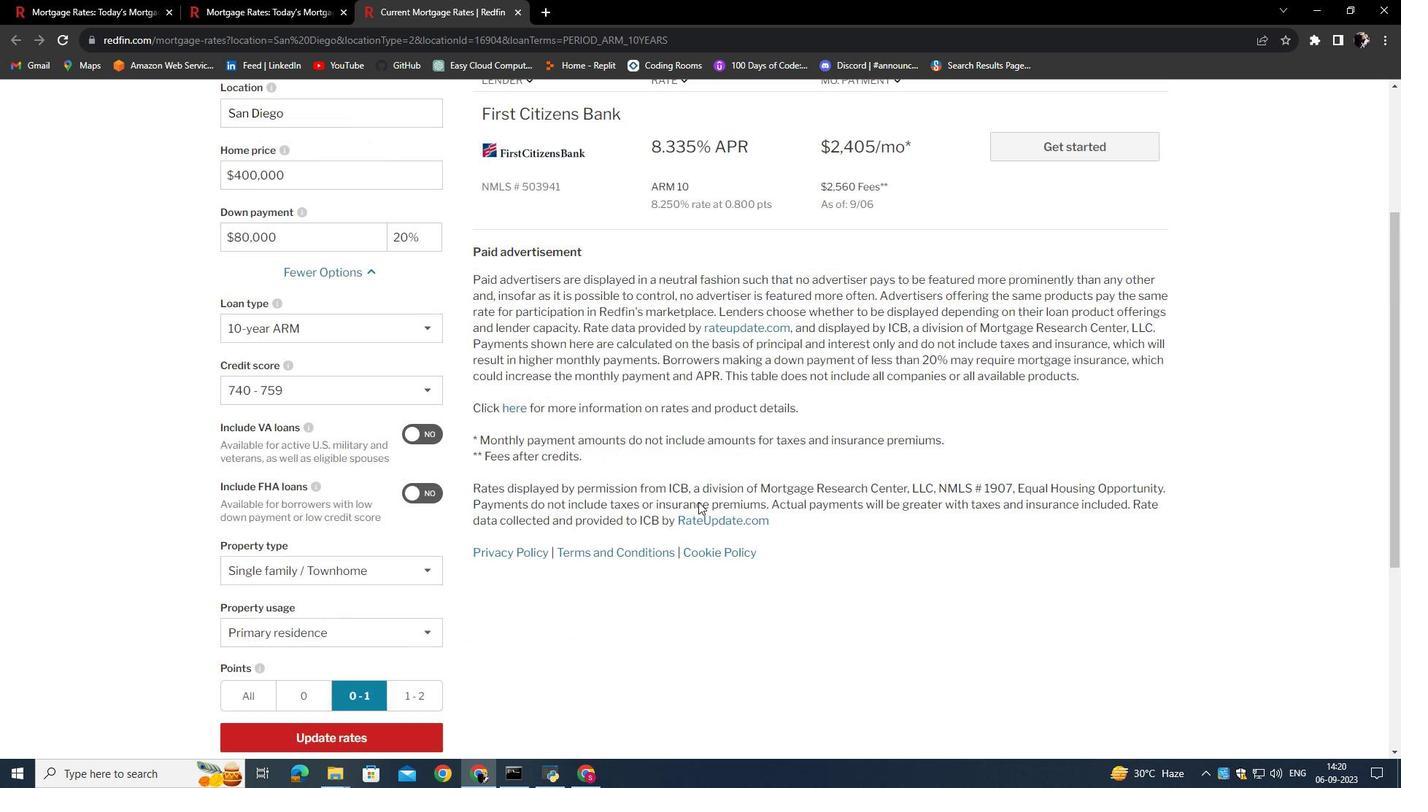 
Action: Mouse scrolled (698, 502) with delta (0, 0)
Screenshot: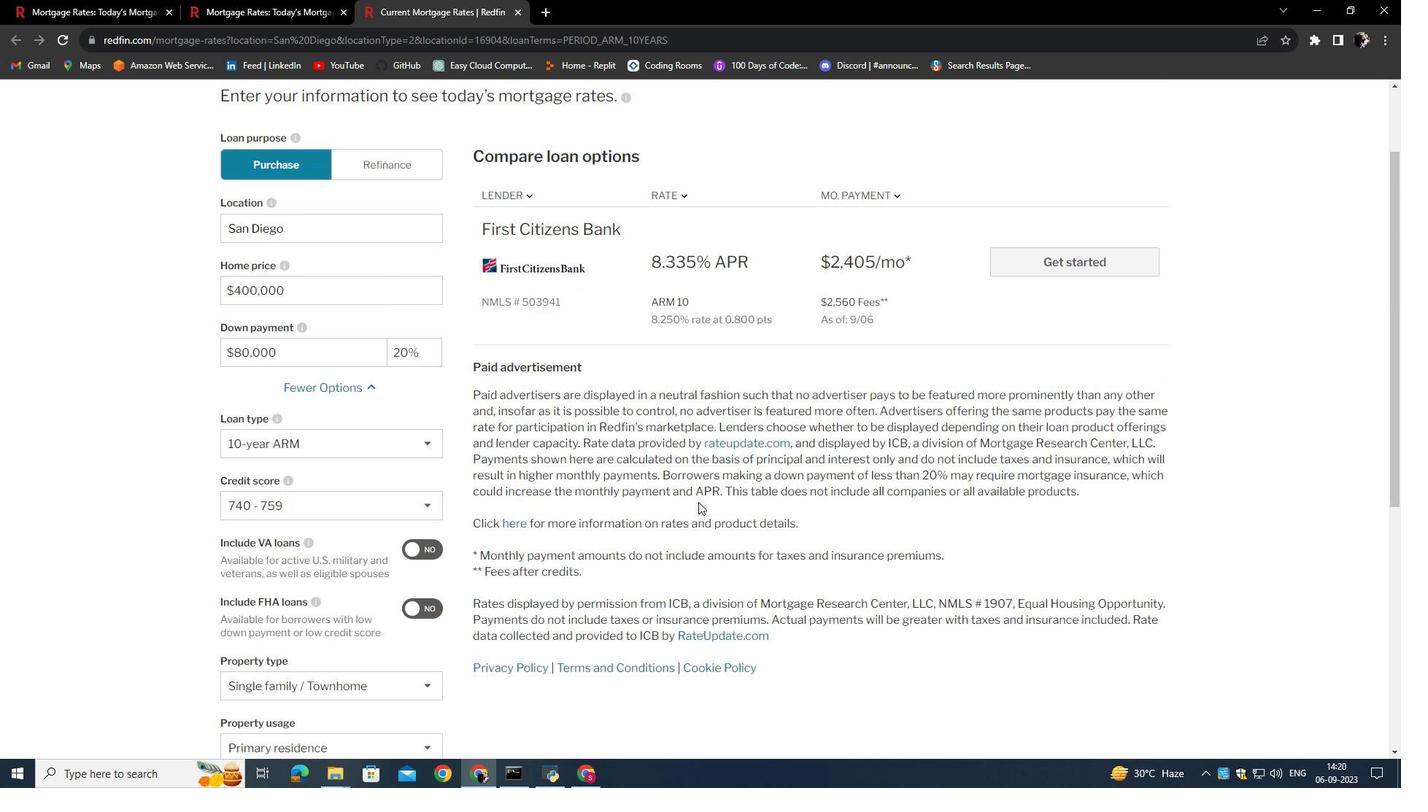 
Action: Mouse scrolled (698, 502) with delta (0, 0)
Screenshot: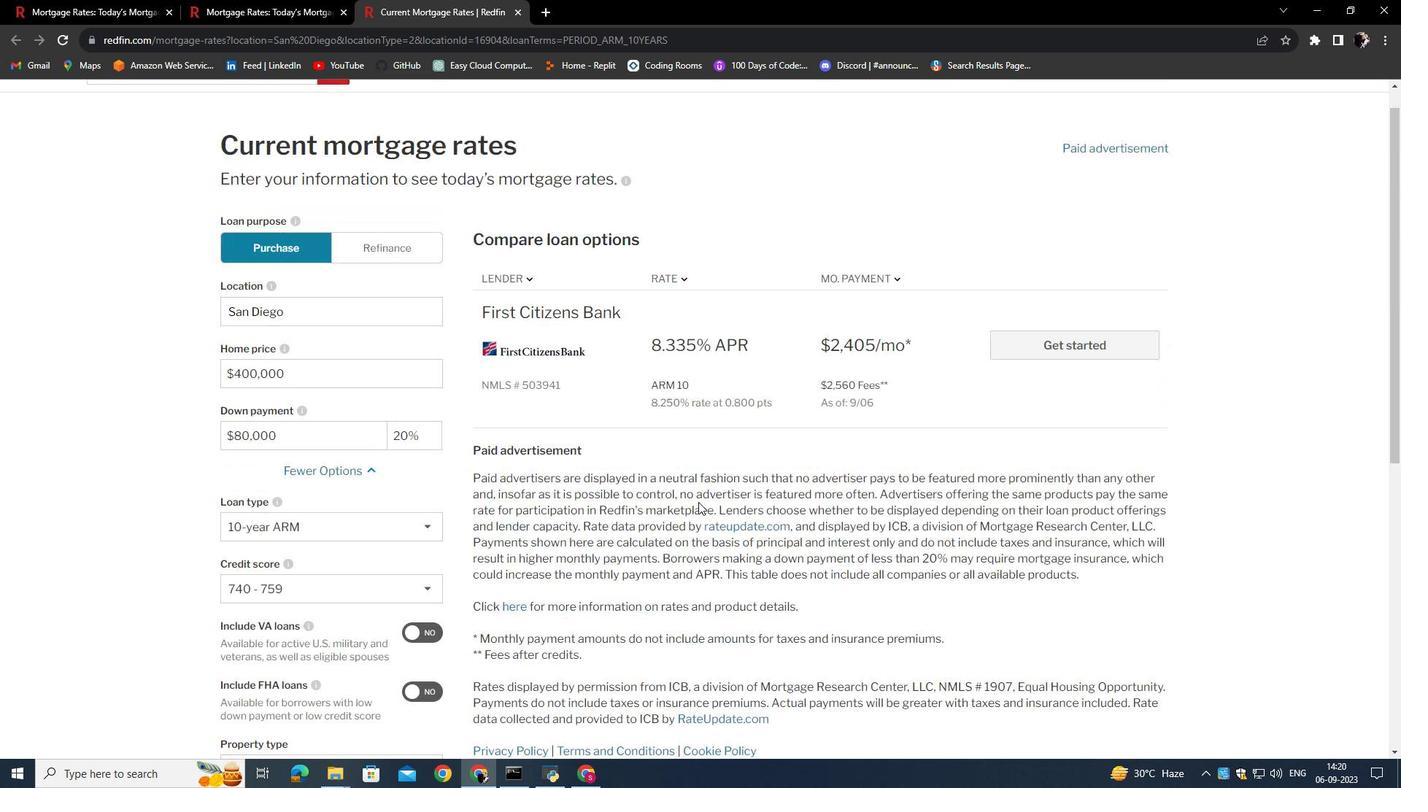
Action: Mouse scrolled (698, 502) with delta (0, 0)
Screenshot: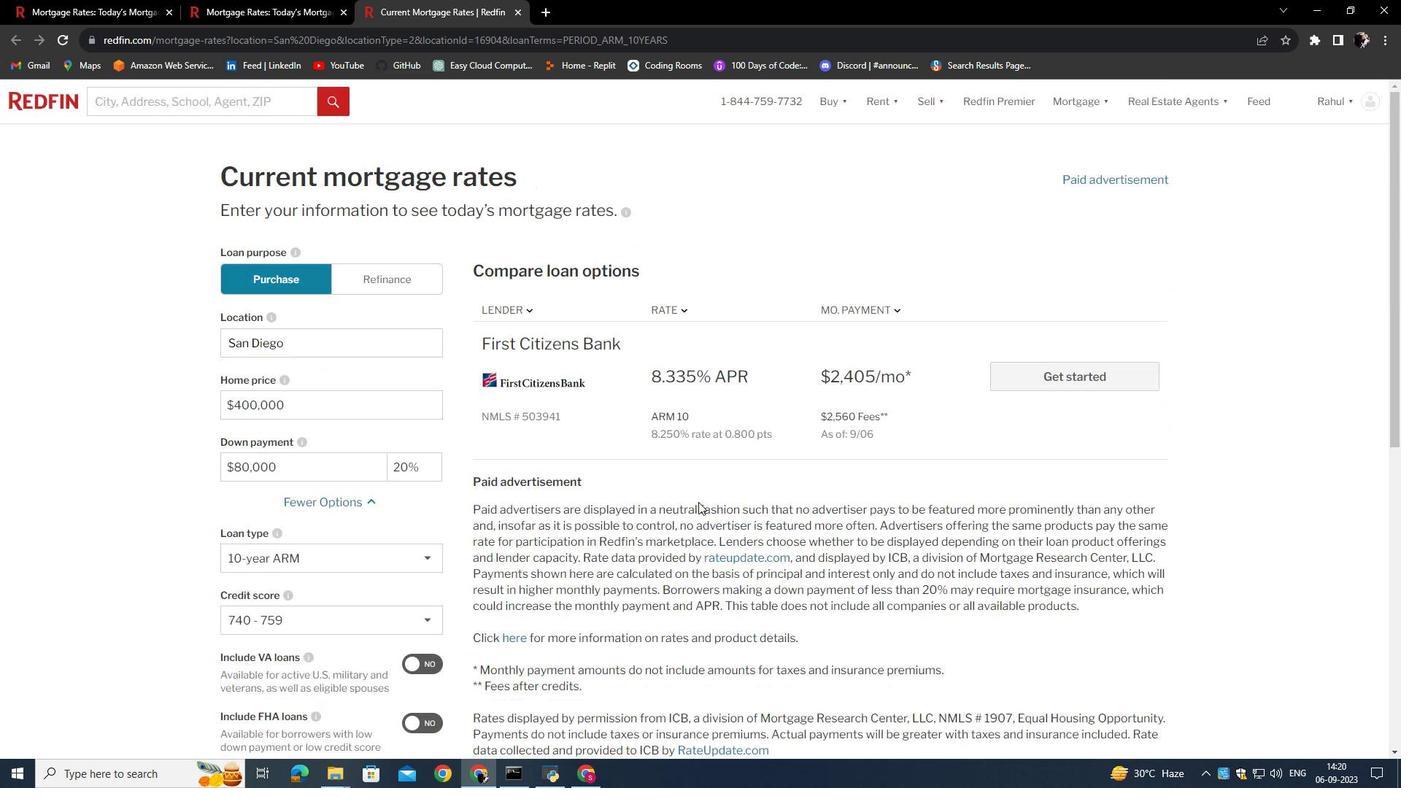 
